 Task: Find a place to stay in Theunissen, South Africa from June 2 to June 9 for 5 guests, with a price range of ₹7000 to ₹13000, 2 bedrooms, 5 beds, 2 bathrooms, and host language in English.
Action: Mouse moved to (417, 90)
Screenshot: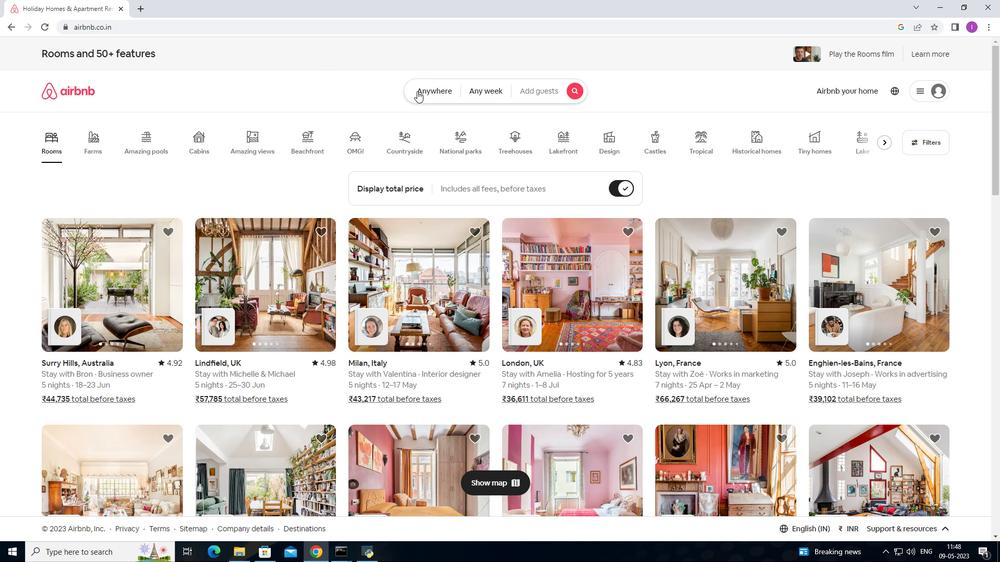 
Action: Mouse pressed left at (417, 90)
Screenshot: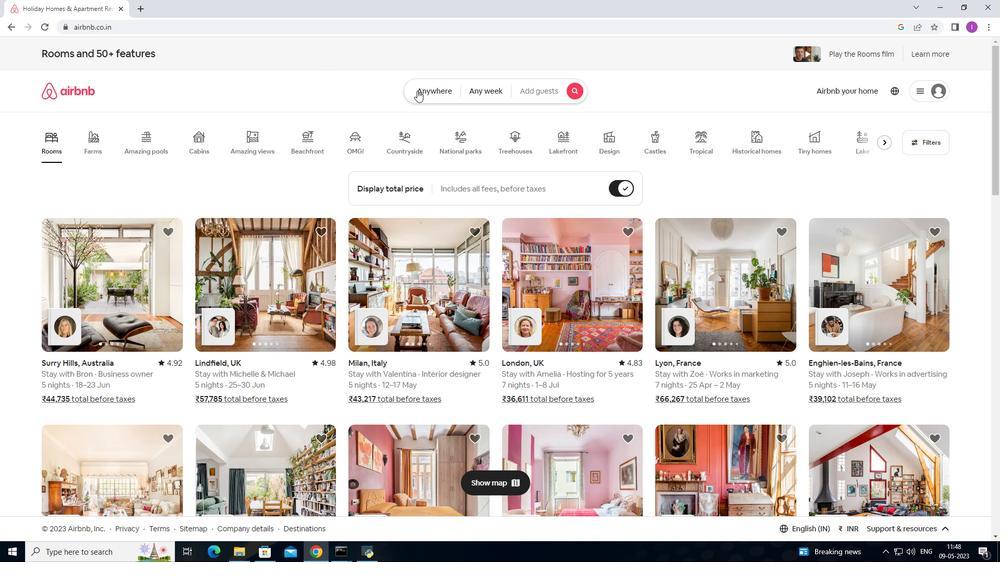 
Action: Mouse moved to (322, 133)
Screenshot: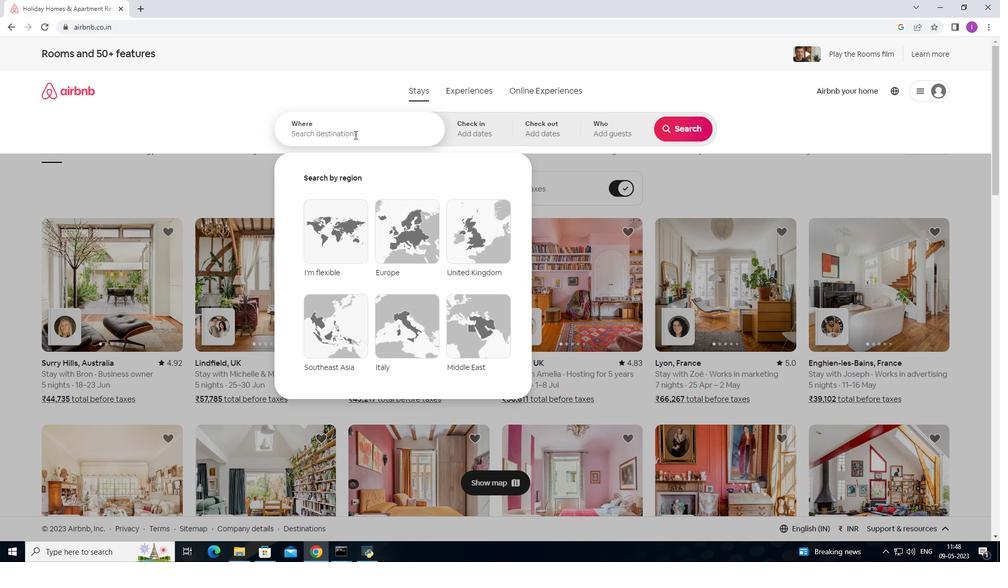 
Action: Mouse pressed left at (322, 133)
Screenshot: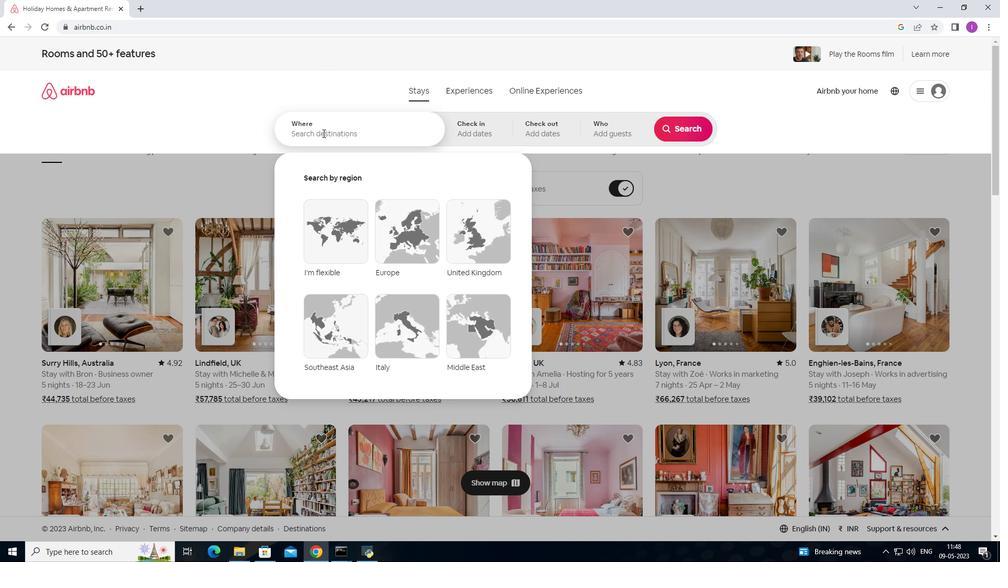 
Action: Mouse moved to (435, 130)
Screenshot: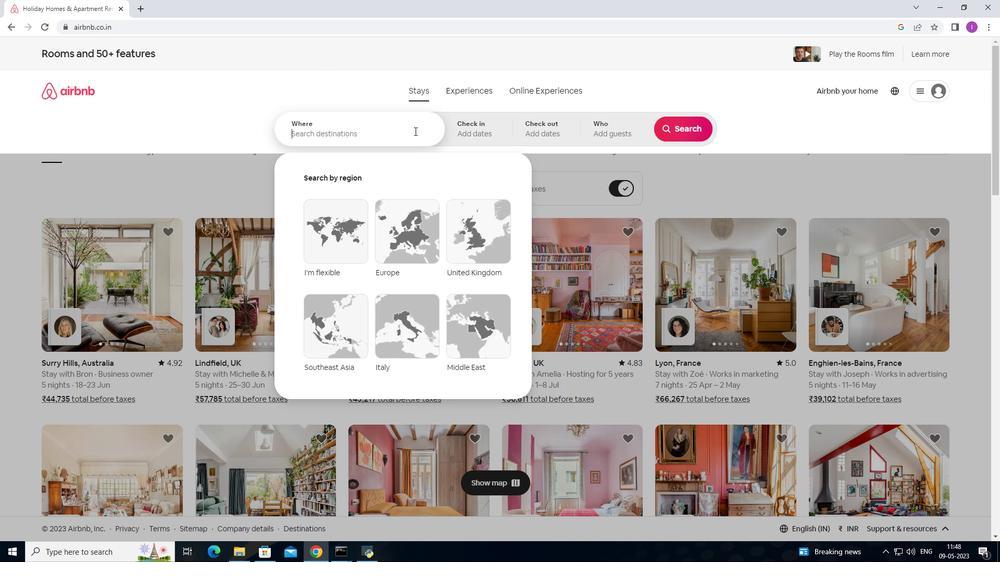 
Action: Key pressed <Key.shift><Key.shift>Theunissen,<Key.shift><Key.shift><Key.shift><Key.shift><Key.shift><Key.shift><Key.shift><Key.shift><Key.shift><Key.shift><Key.shift>D<Key.backspace><Key.shift>South<Key.space><Key.shift>Africa
Screenshot: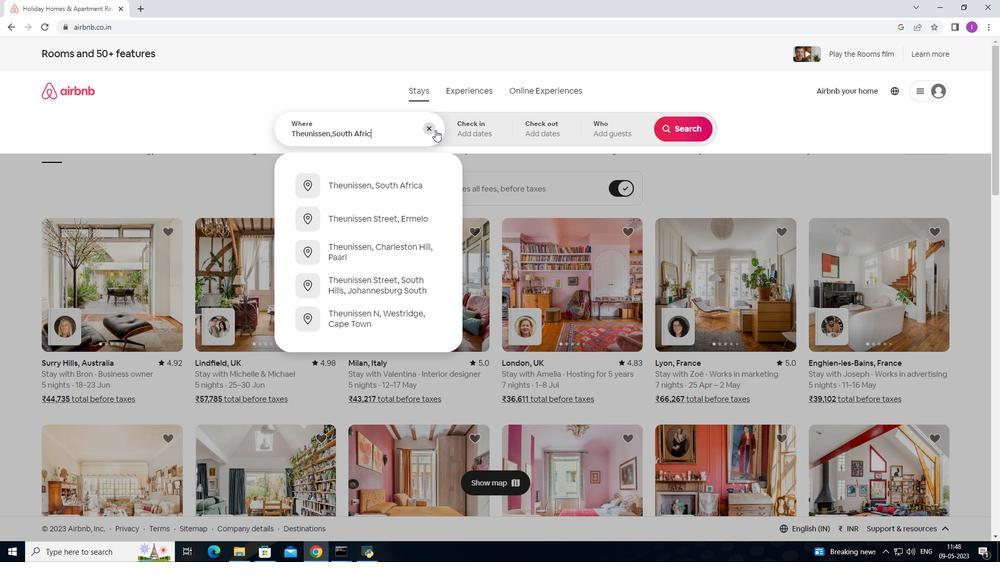 
Action: Mouse moved to (369, 191)
Screenshot: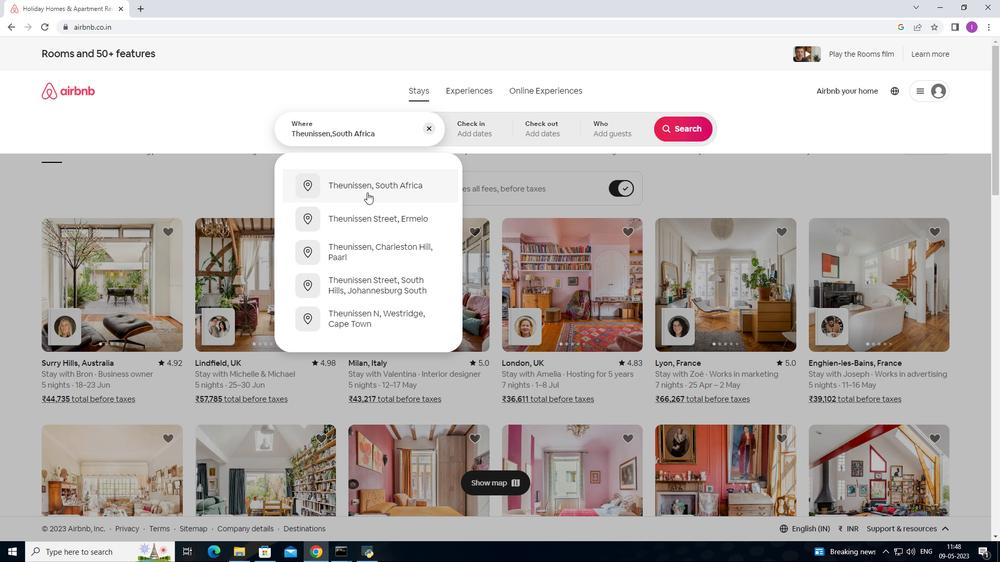 
Action: Mouse pressed left at (369, 191)
Screenshot: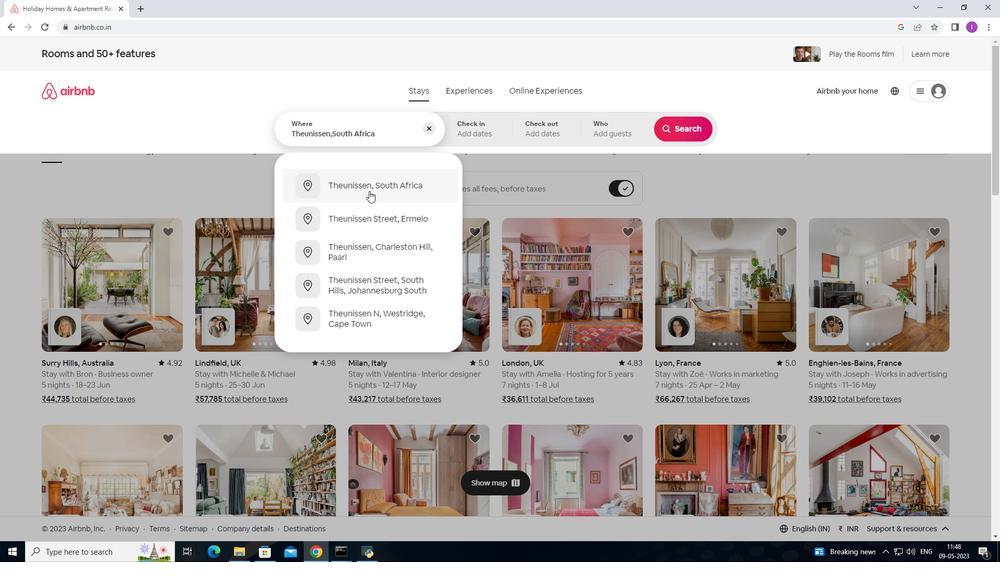
Action: Mouse moved to (687, 211)
Screenshot: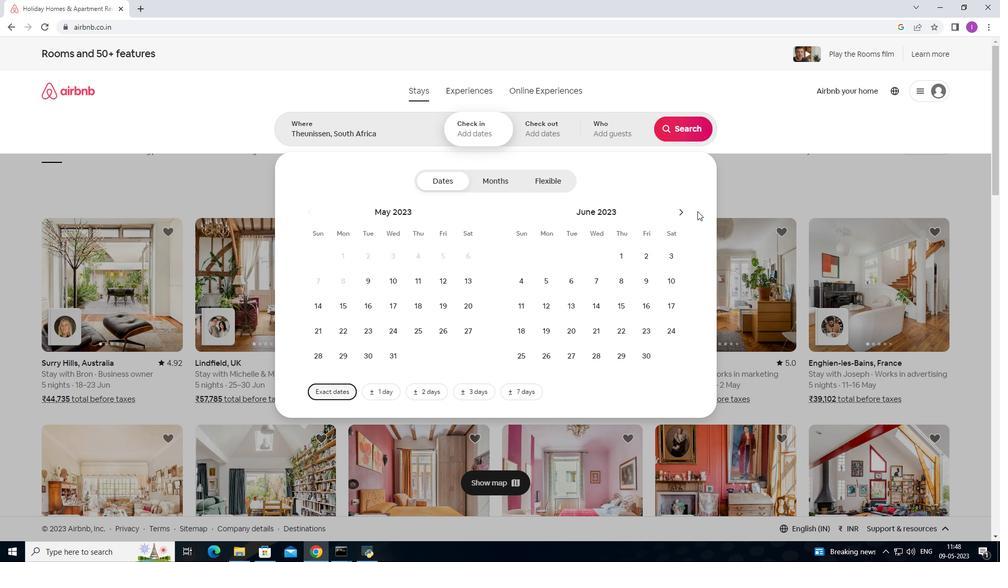 
Action: Mouse pressed left at (687, 211)
Screenshot: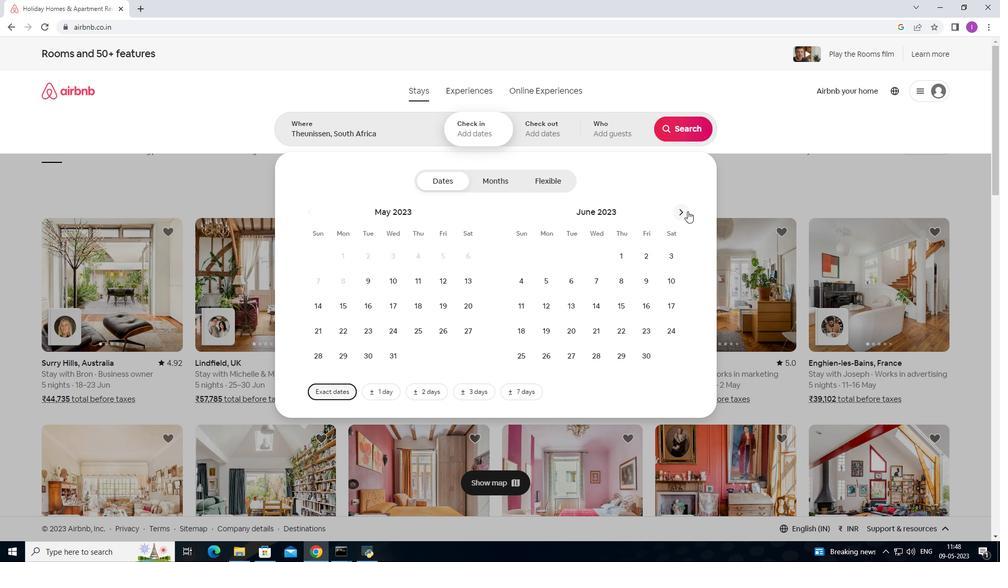 
Action: Mouse moved to (441, 255)
Screenshot: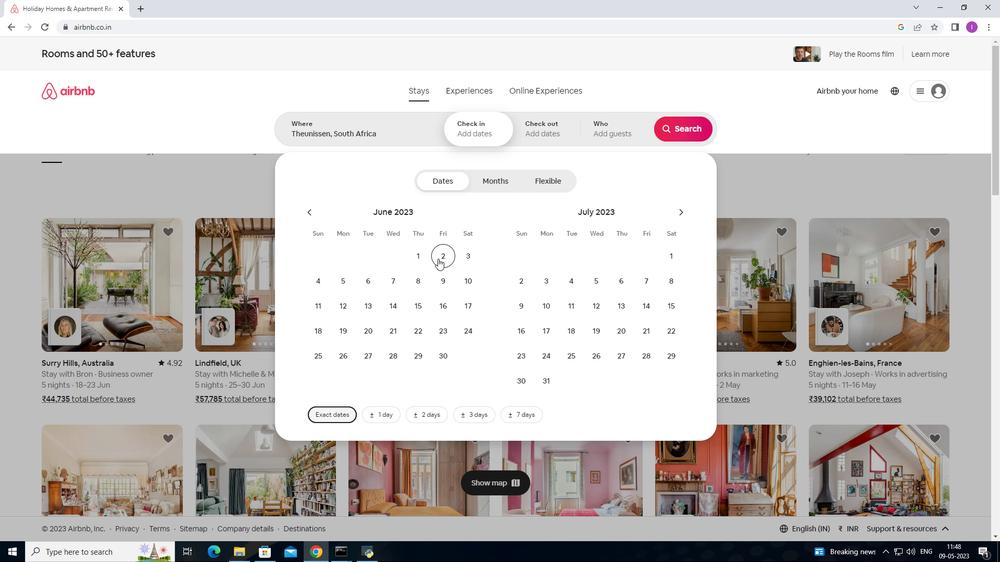 
Action: Mouse pressed left at (441, 255)
Screenshot: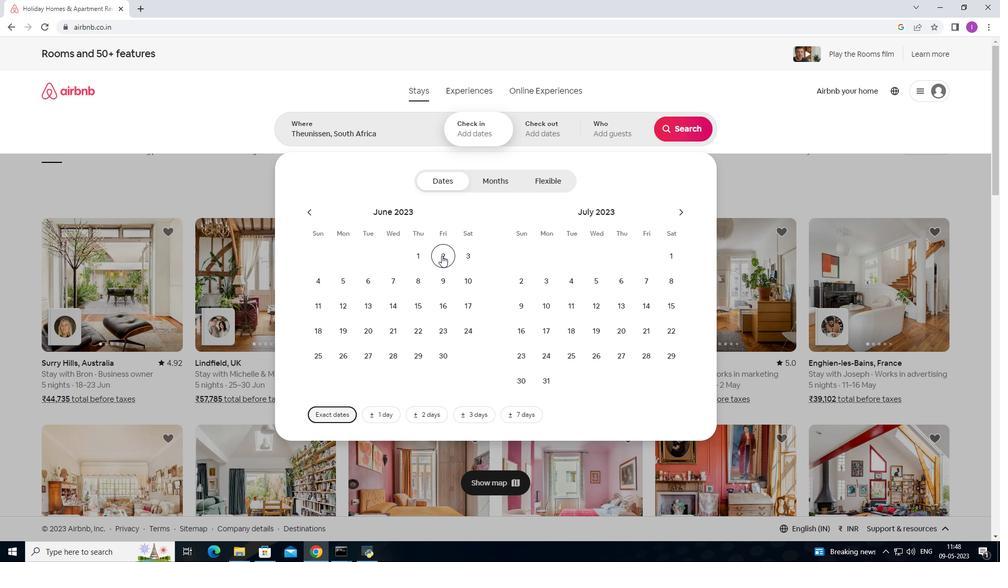 
Action: Mouse moved to (437, 276)
Screenshot: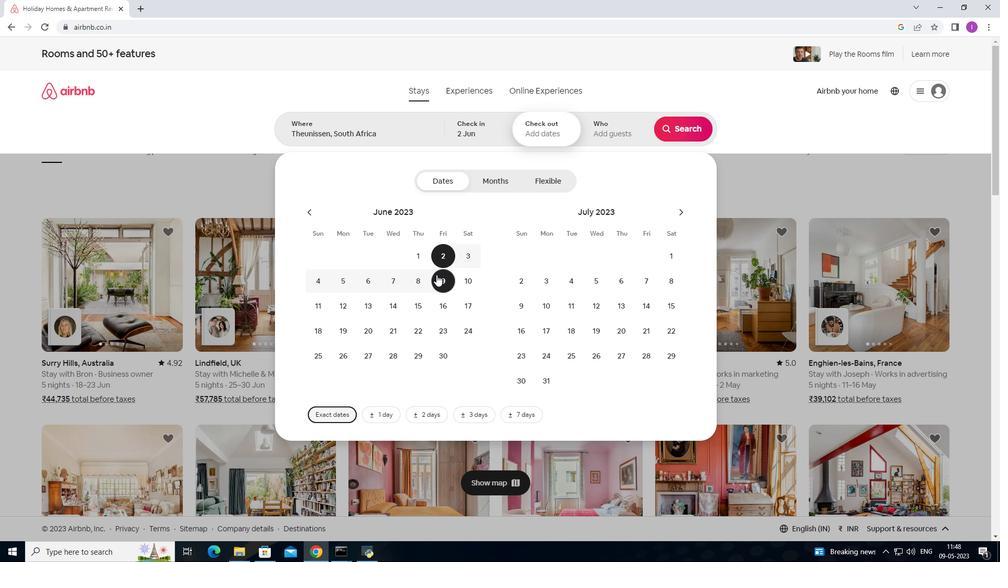 
Action: Mouse pressed left at (437, 276)
Screenshot: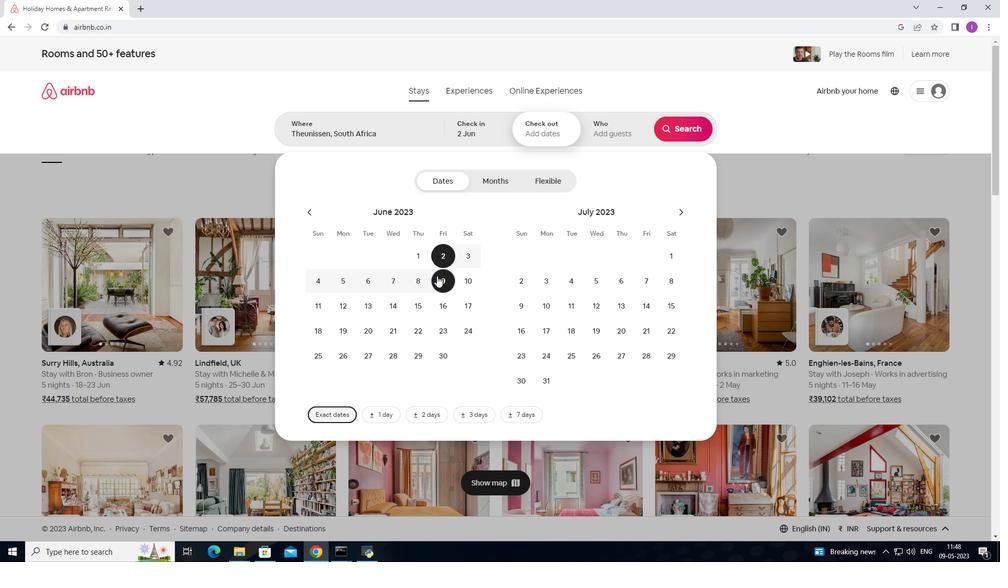 
Action: Mouse moved to (626, 122)
Screenshot: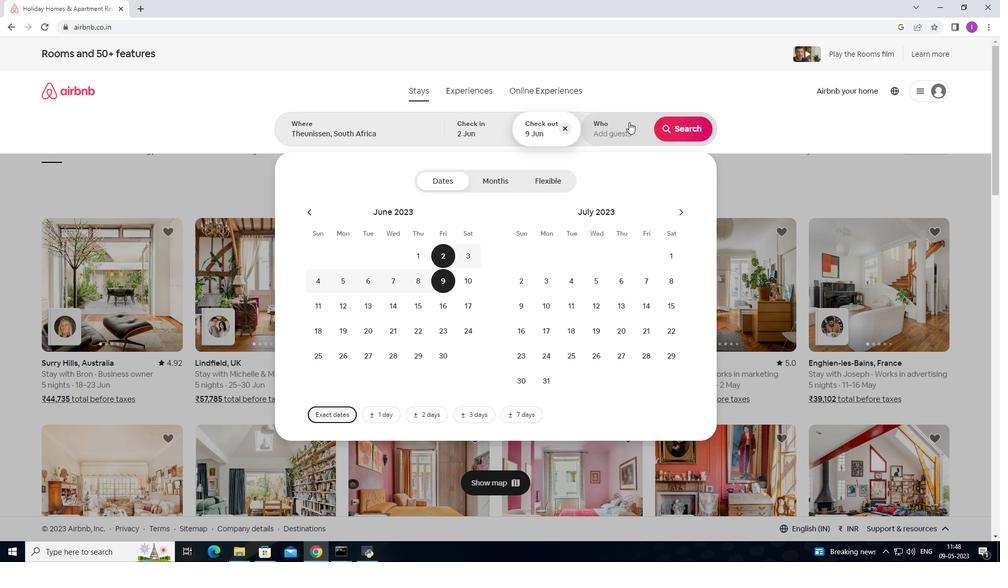 
Action: Mouse pressed left at (626, 122)
Screenshot: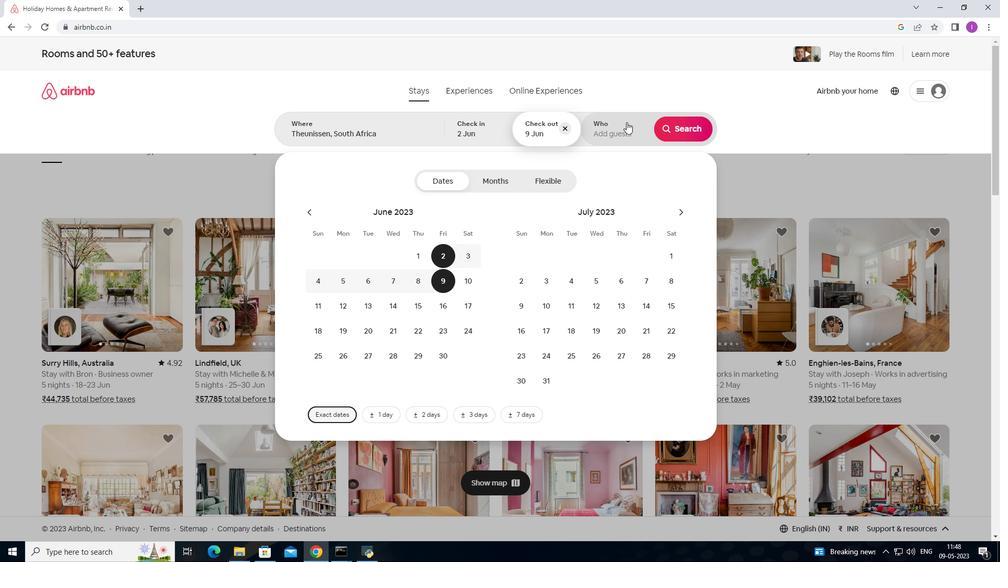 
Action: Mouse moved to (682, 187)
Screenshot: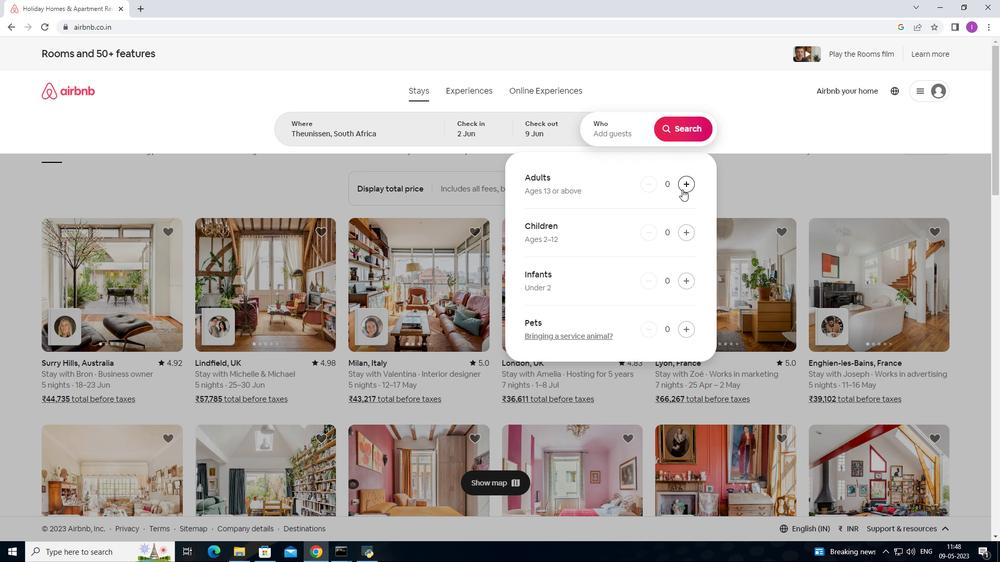 
Action: Mouse pressed left at (682, 187)
Screenshot: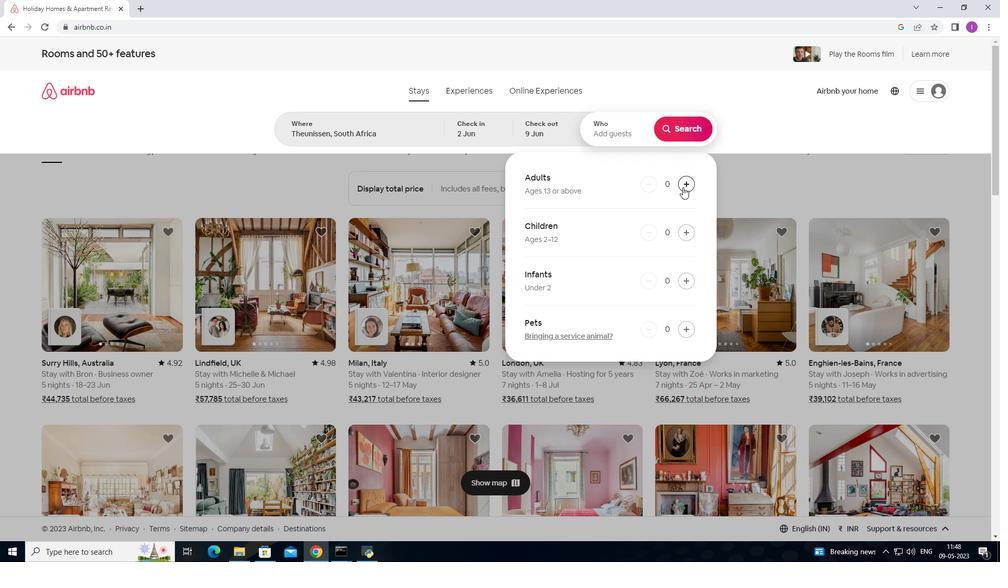
Action: Mouse pressed left at (682, 187)
Screenshot: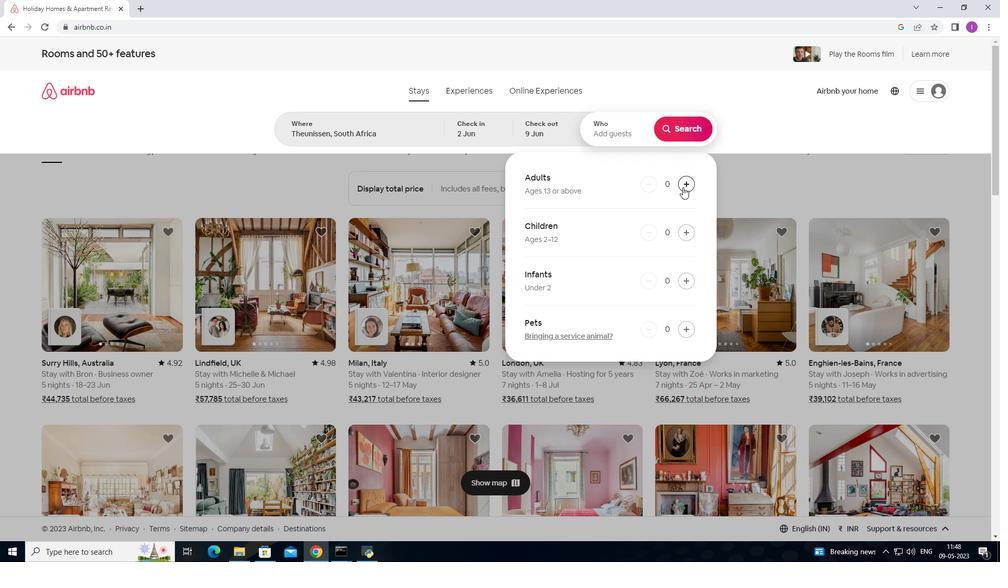 
Action: Mouse pressed left at (682, 187)
Screenshot: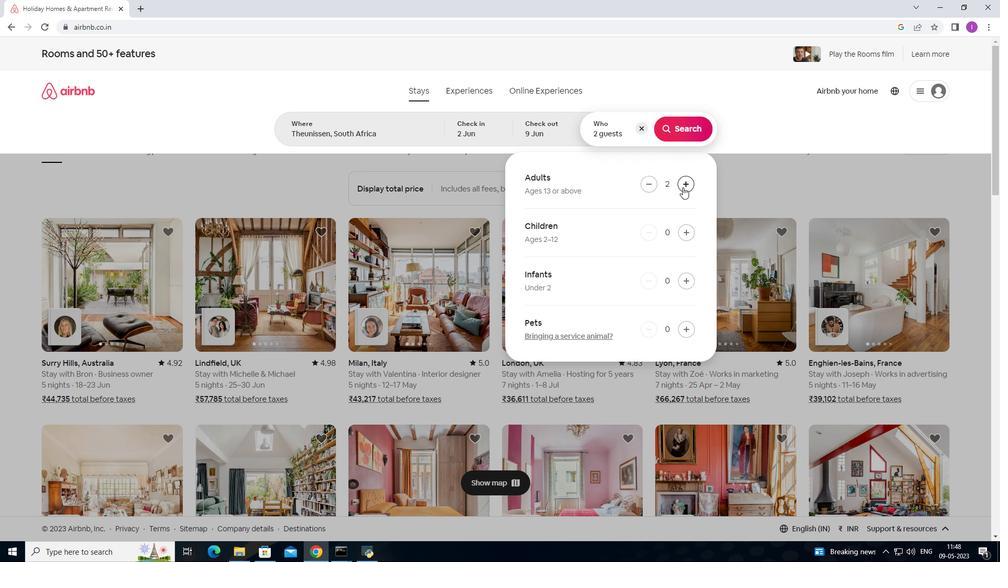 
Action: Mouse pressed left at (682, 187)
Screenshot: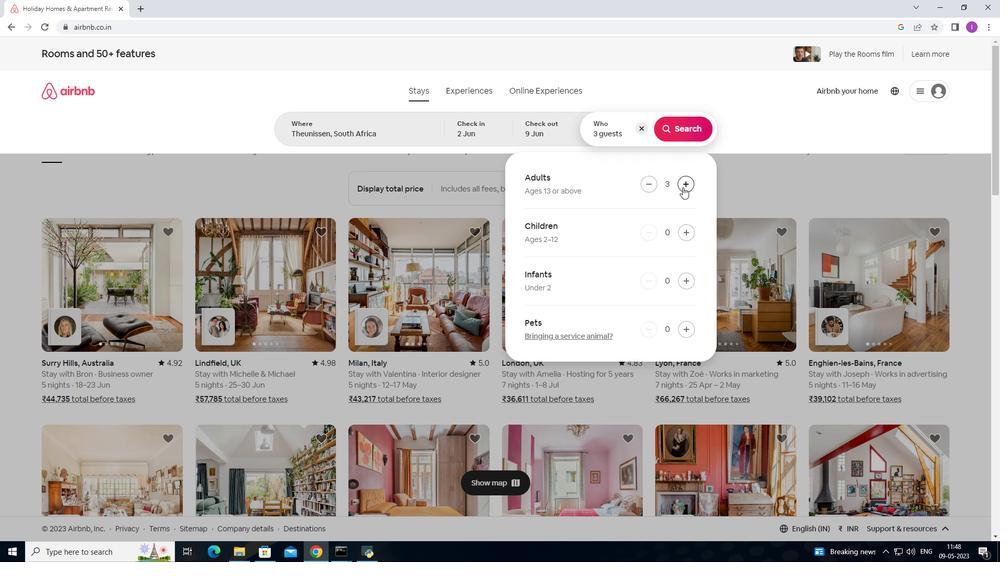 
Action: Mouse pressed left at (682, 187)
Screenshot: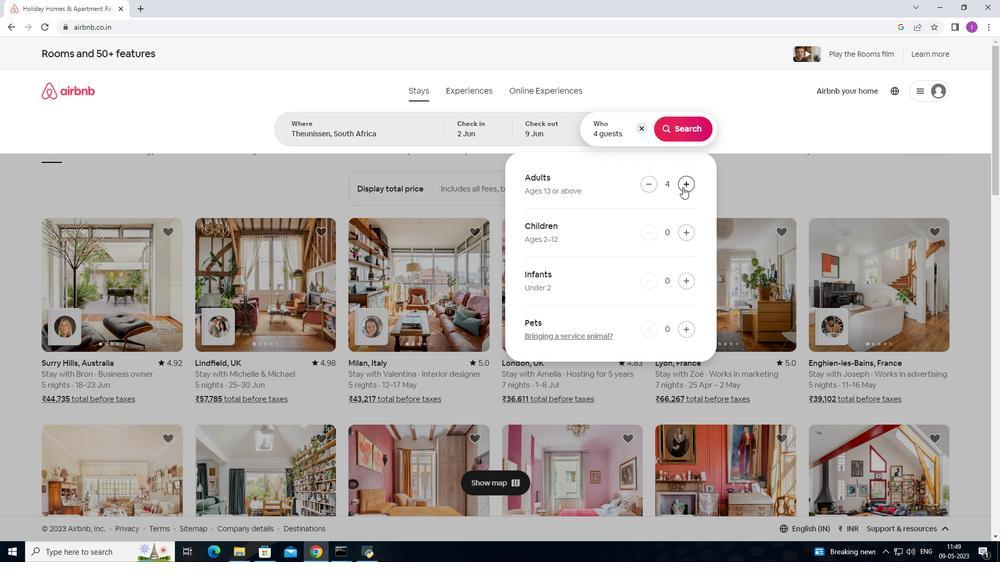 
Action: Mouse moved to (682, 137)
Screenshot: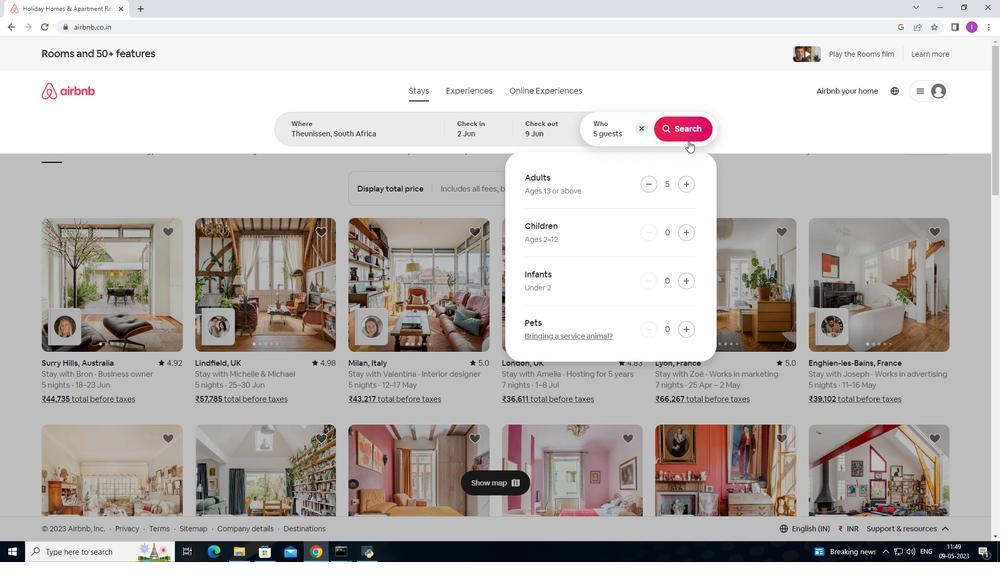 
Action: Mouse pressed left at (682, 137)
Screenshot: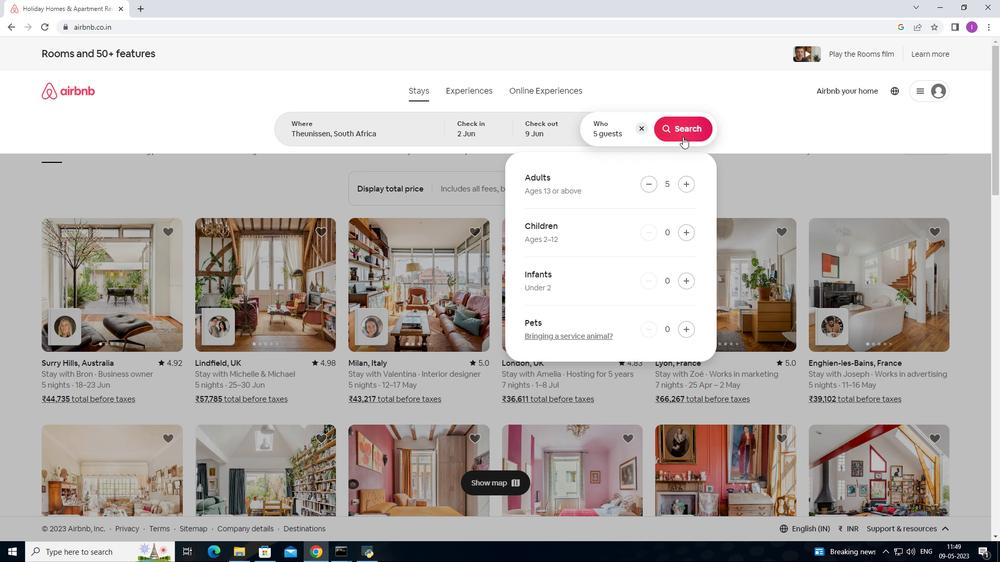 
Action: Mouse moved to (941, 97)
Screenshot: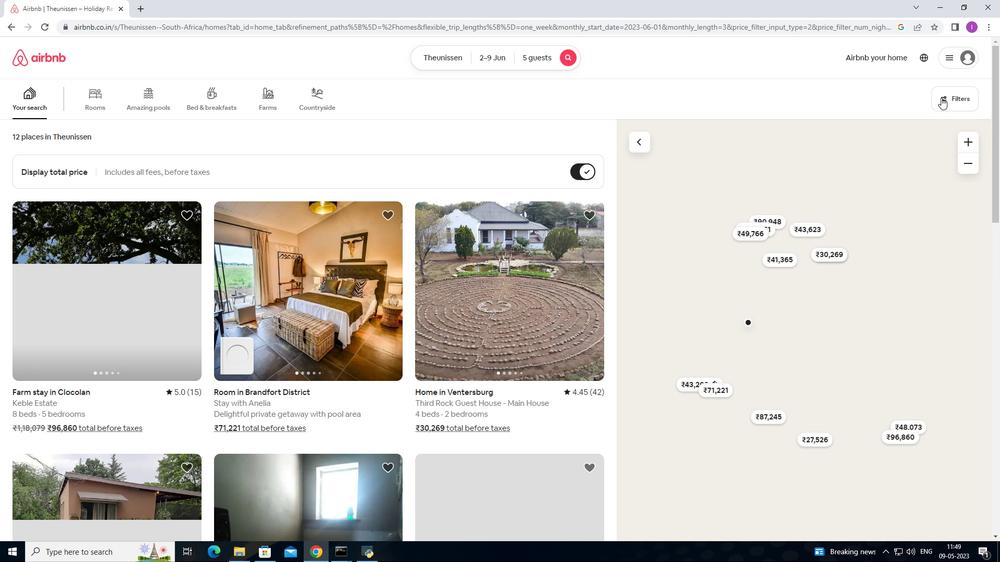 
Action: Mouse pressed left at (941, 97)
Screenshot: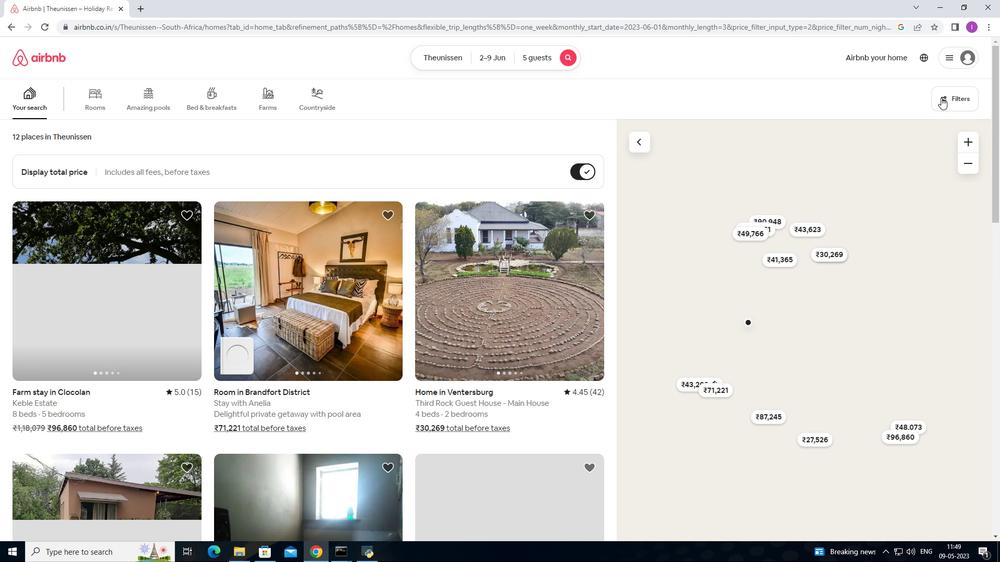 
Action: Mouse moved to (382, 355)
Screenshot: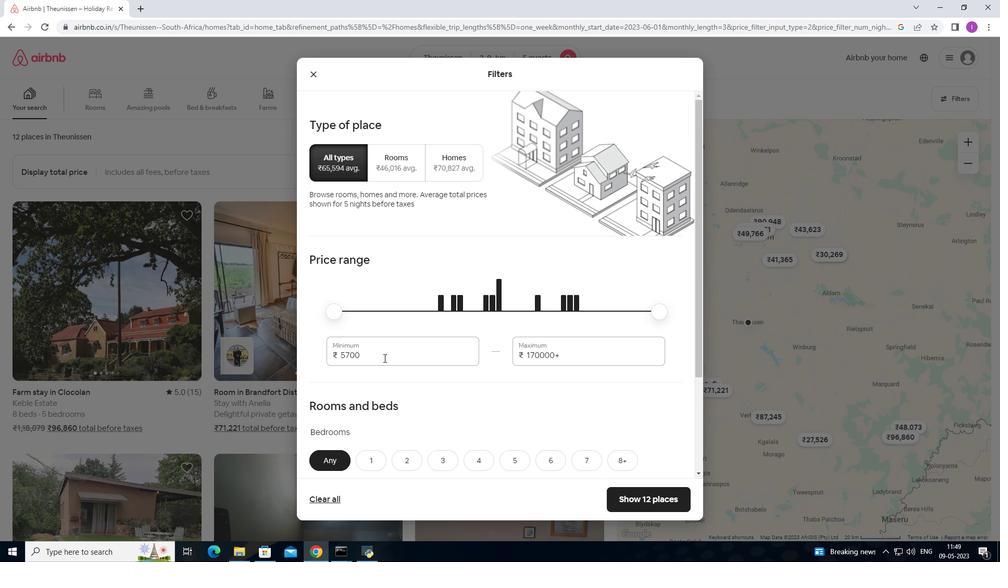 
Action: Mouse pressed left at (382, 355)
Screenshot: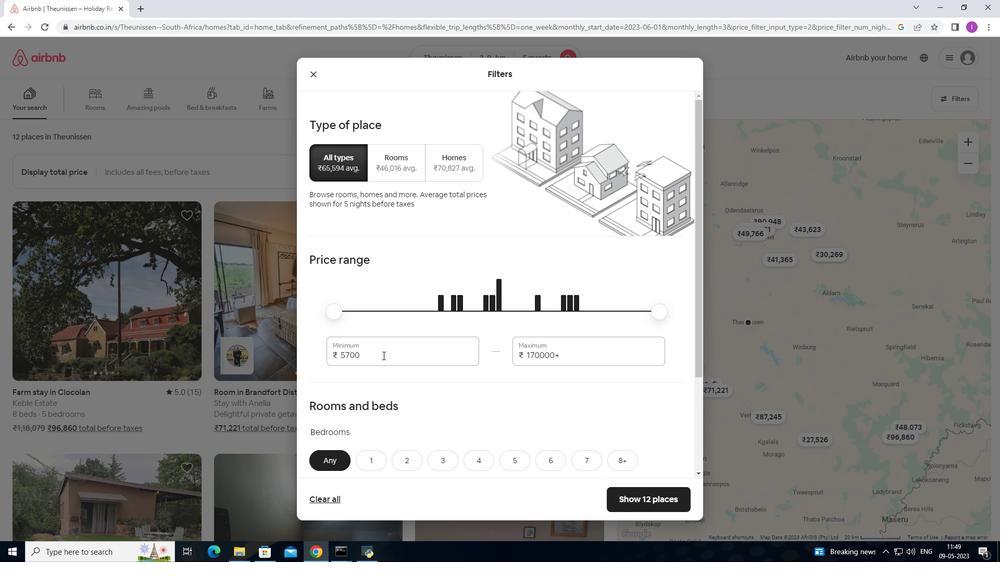 
Action: Mouse moved to (336, 351)
Screenshot: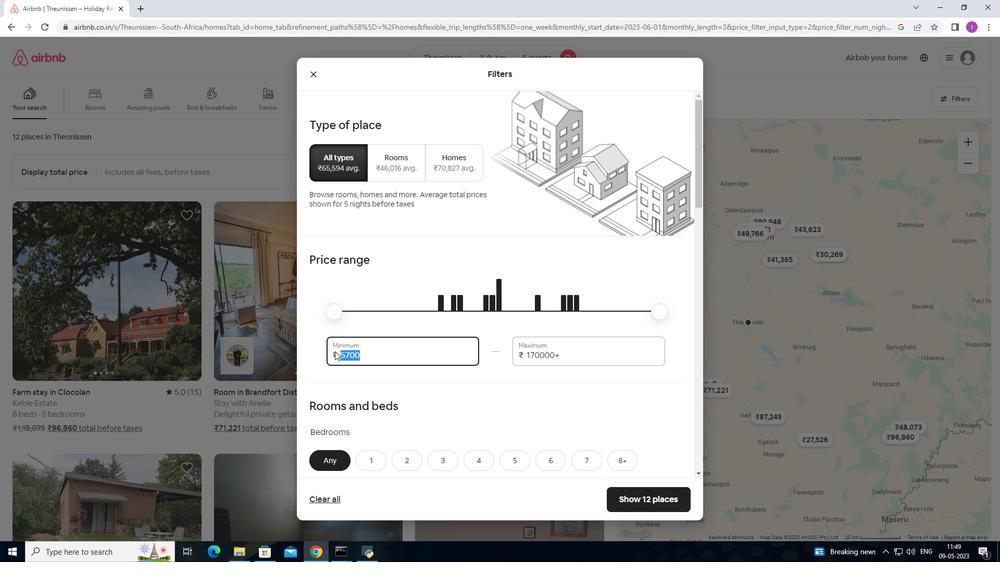 
Action: Key pressed 7
Screenshot: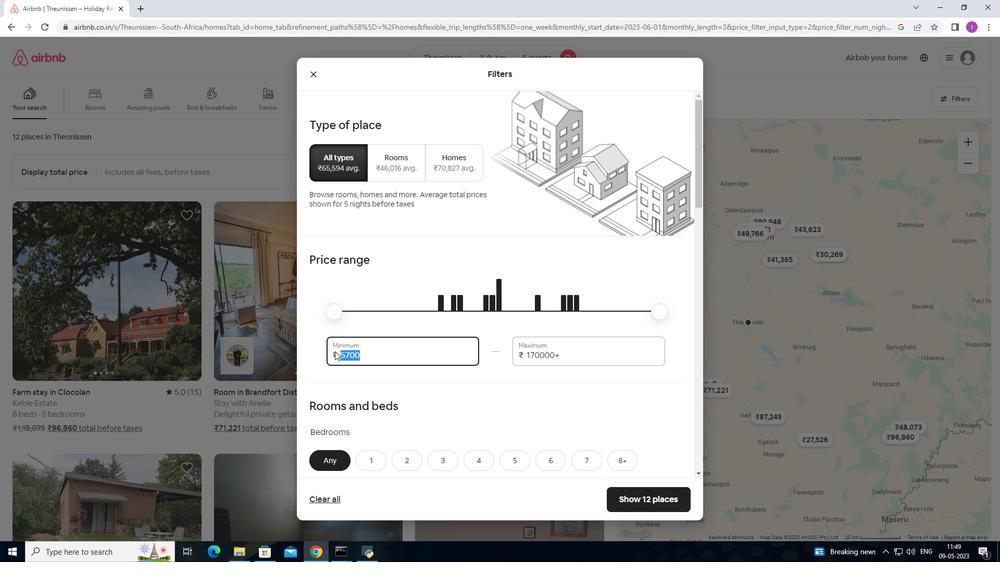 
Action: Mouse moved to (337, 351)
Screenshot: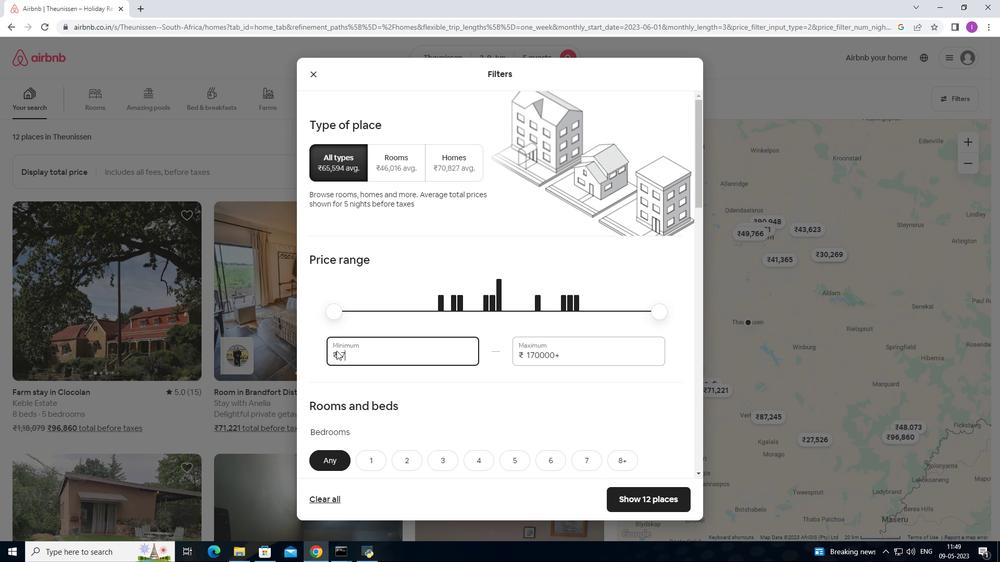 
Action: Key pressed 00
Screenshot: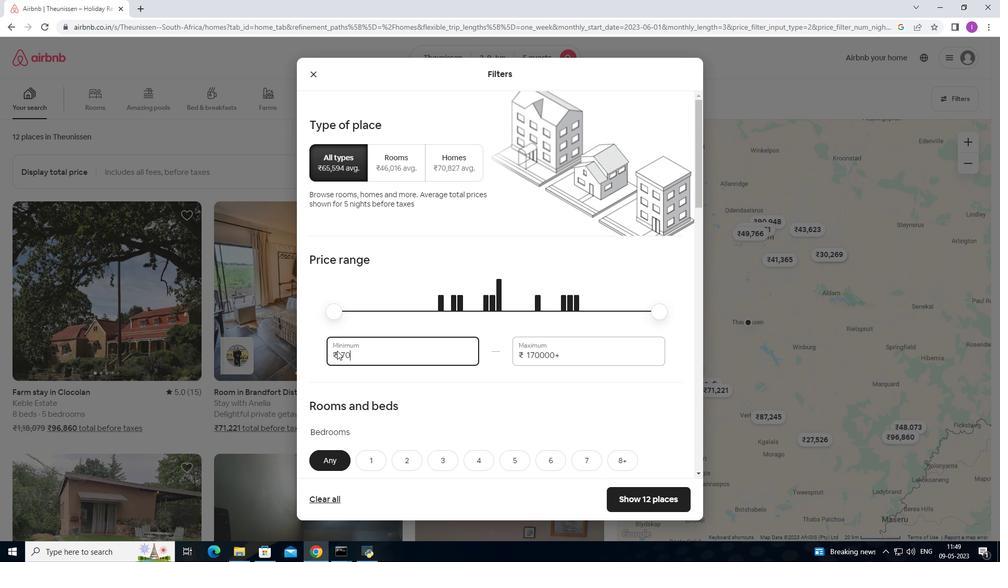 
Action: Mouse moved to (339, 349)
Screenshot: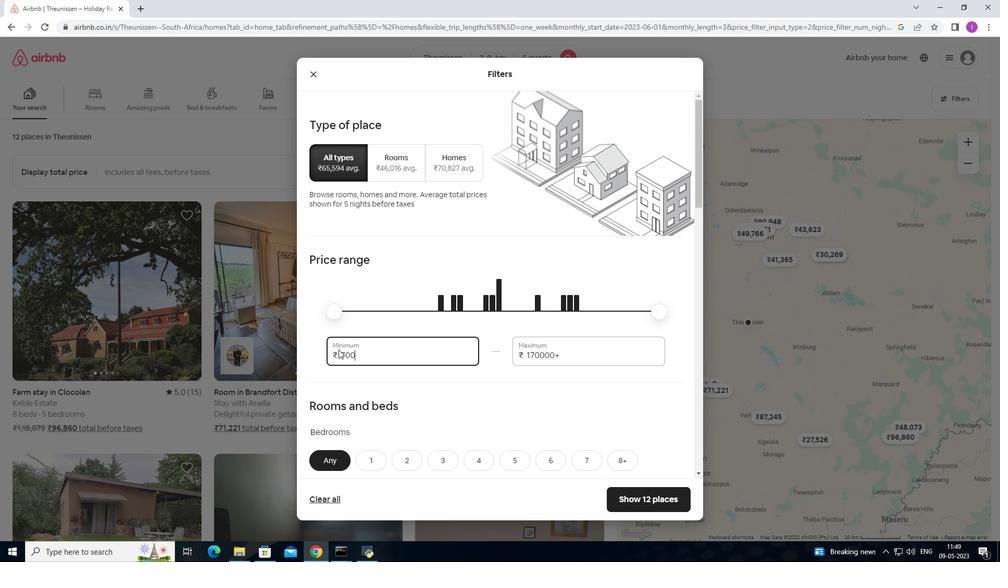 
Action: Key pressed 0
Screenshot: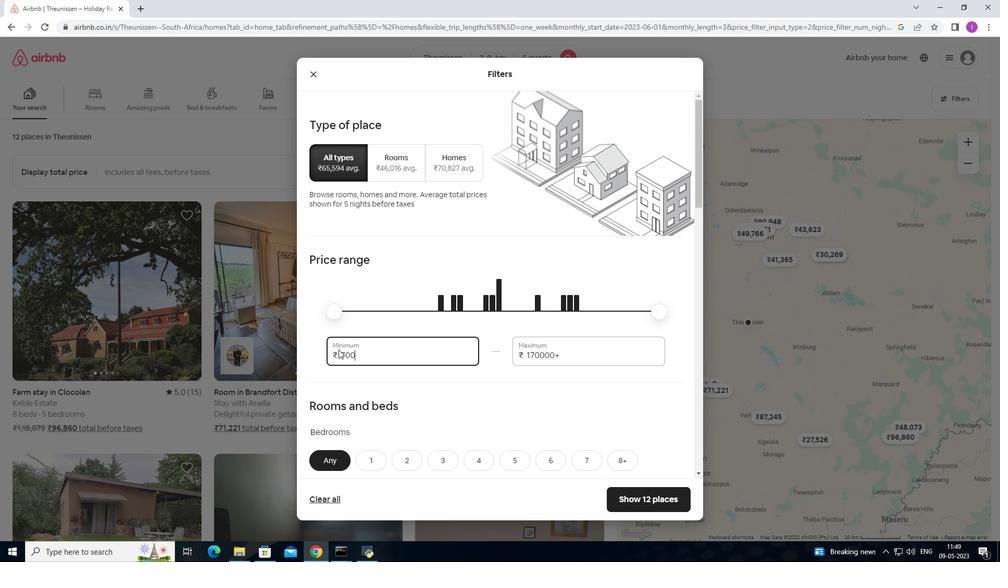 
Action: Mouse moved to (567, 356)
Screenshot: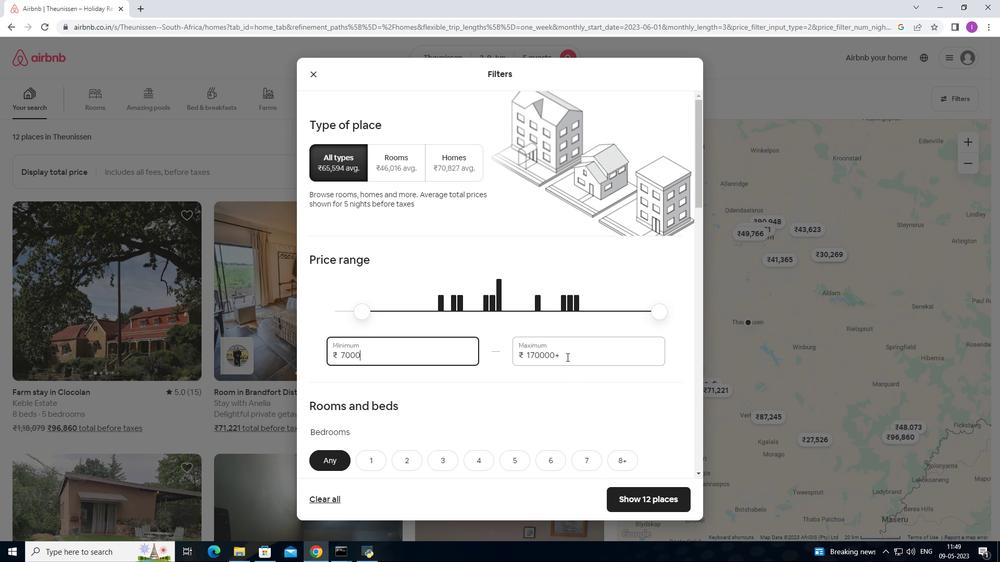 
Action: Mouse pressed left at (567, 356)
Screenshot: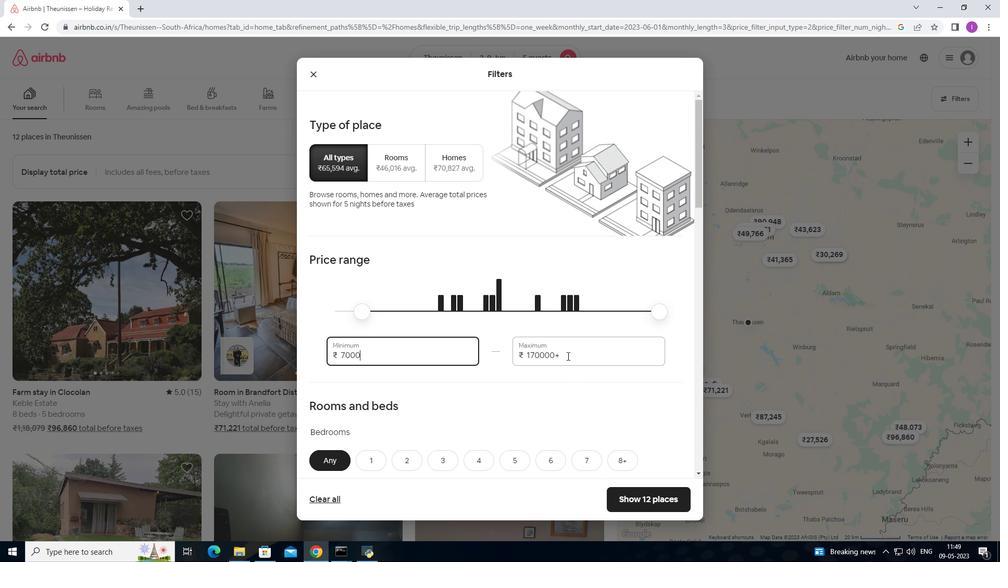 
Action: Mouse moved to (526, 353)
Screenshot: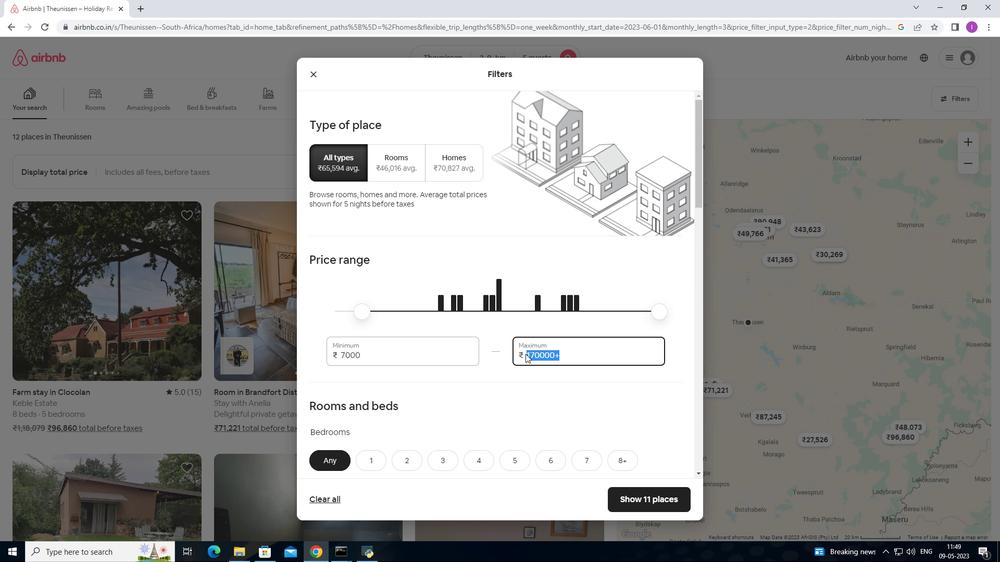 
Action: Key pressed 13000
Screenshot: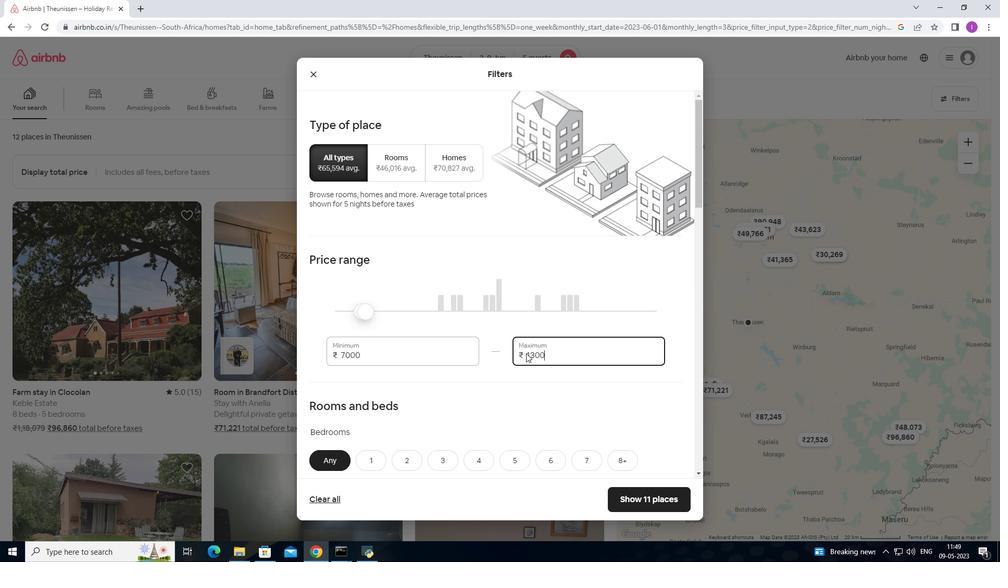 
Action: Mouse moved to (500, 390)
Screenshot: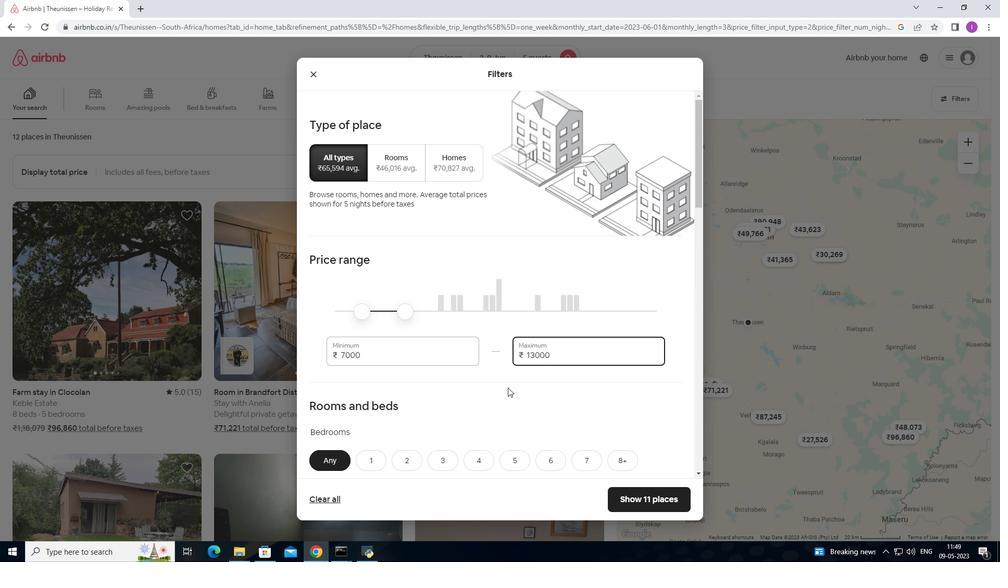 
Action: Mouse scrolled (500, 389) with delta (0, 0)
Screenshot: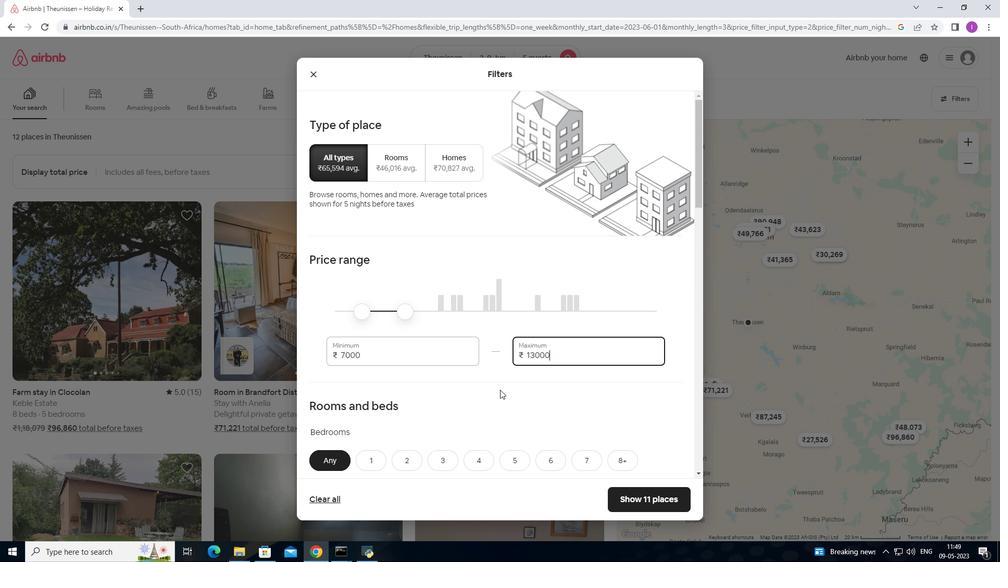 
Action: Mouse scrolled (500, 389) with delta (0, 0)
Screenshot: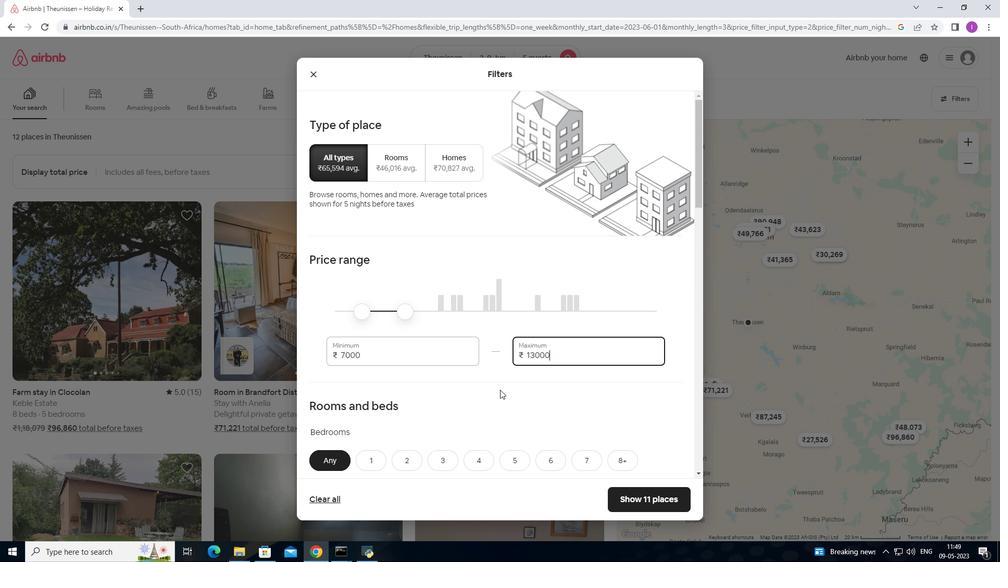 
Action: Mouse moved to (500, 389)
Screenshot: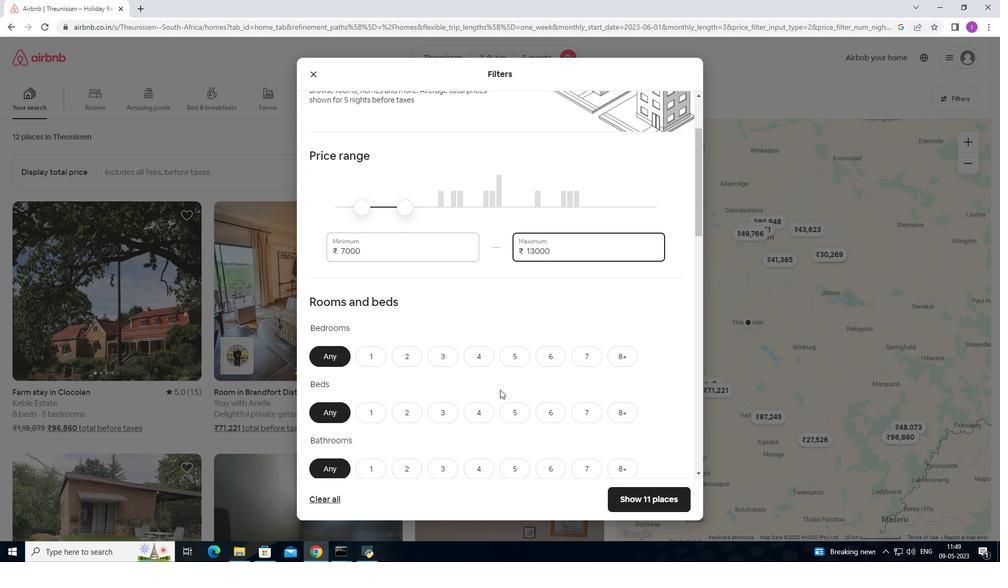 
Action: Mouse scrolled (500, 389) with delta (0, 0)
Screenshot: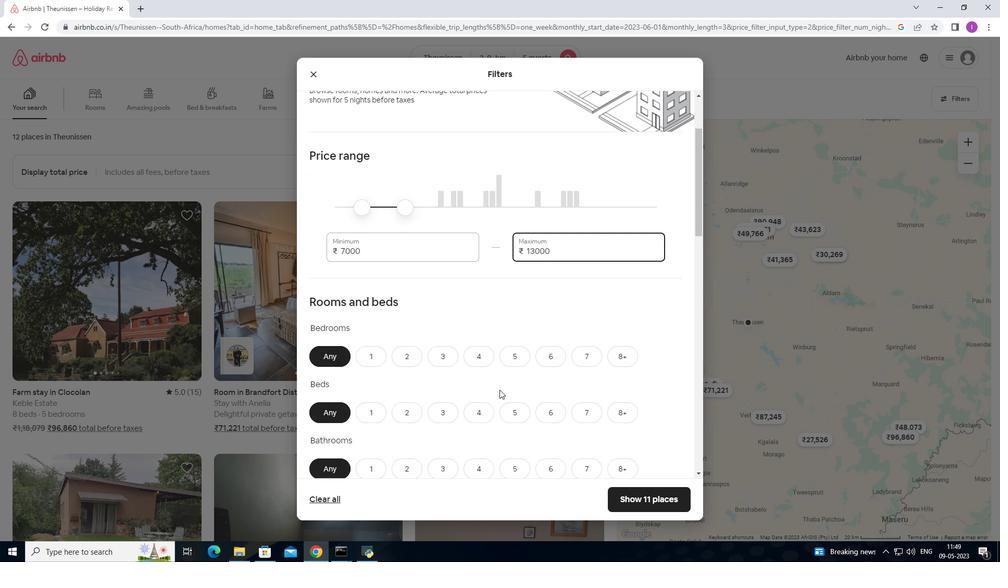 
Action: Mouse scrolled (500, 389) with delta (0, 0)
Screenshot: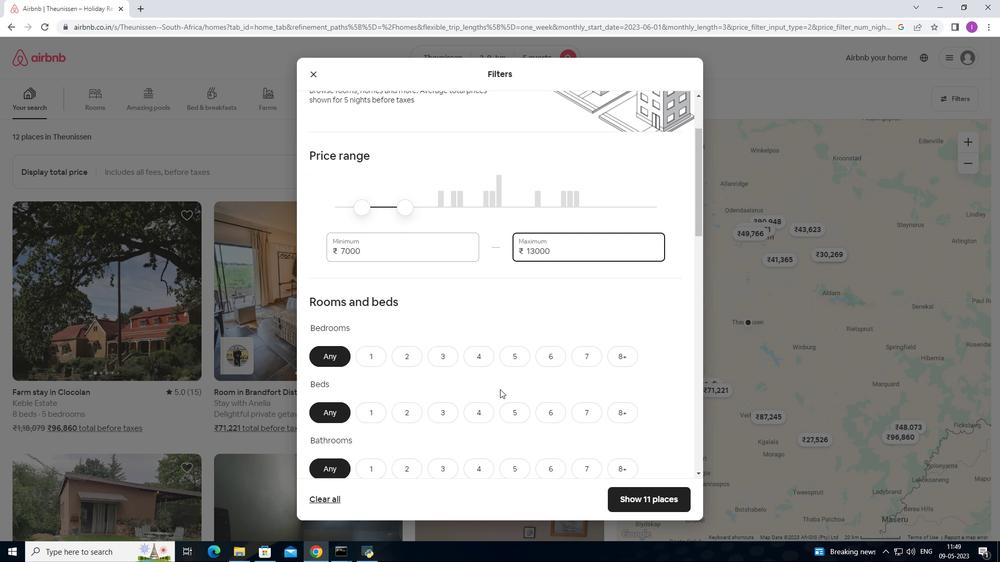 
Action: Mouse scrolled (500, 389) with delta (0, 0)
Screenshot: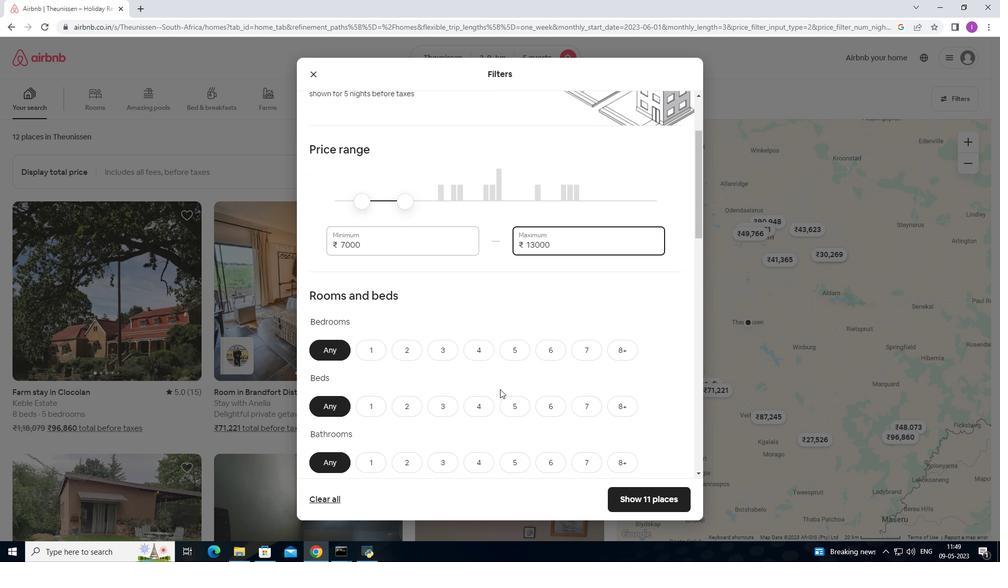 
Action: Mouse moved to (502, 387)
Screenshot: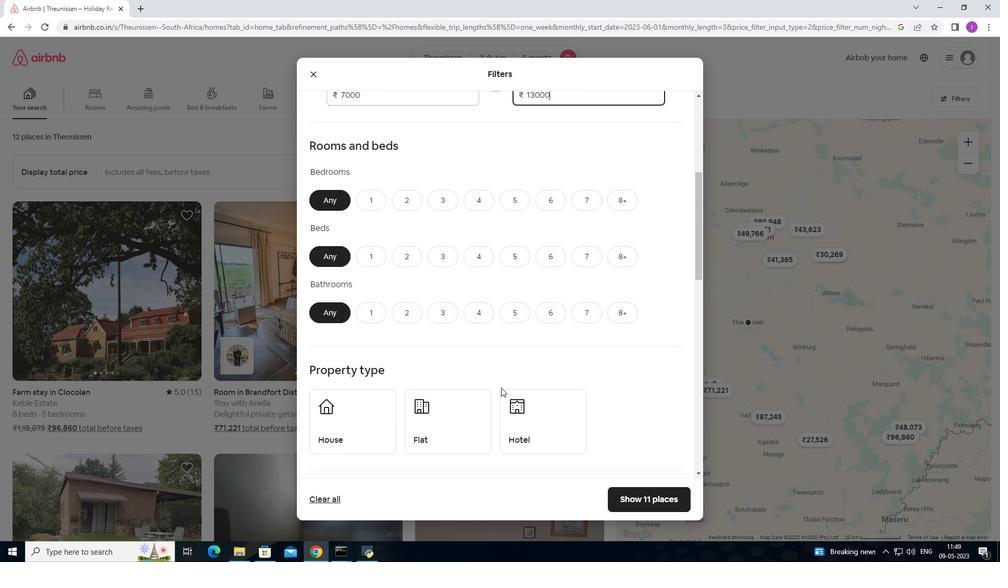 
Action: Mouse scrolled (502, 386) with delta (0, 0)
Screenshot: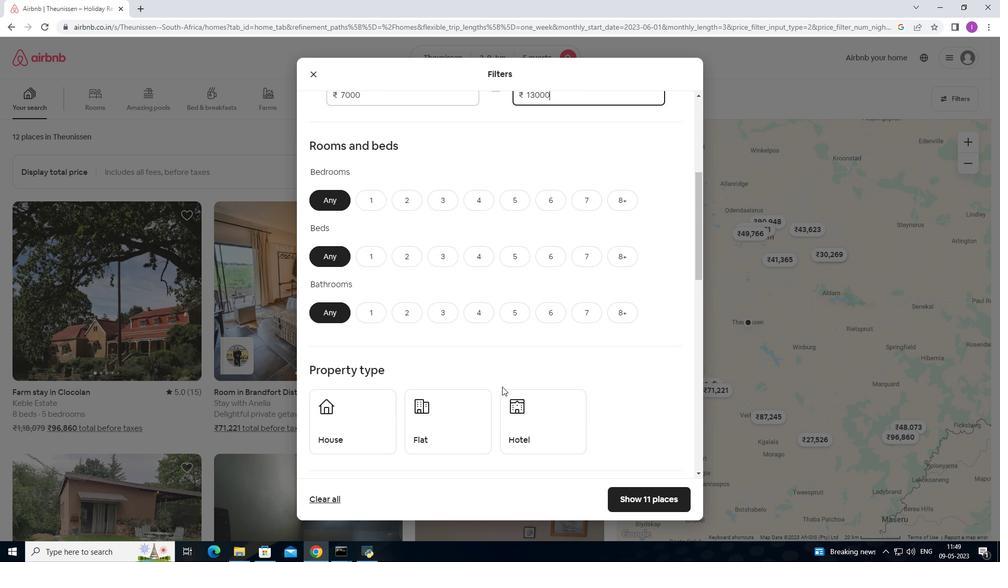 
Action: Mouse scrolled (502, 386) with delta (0, 0)
Screenshot: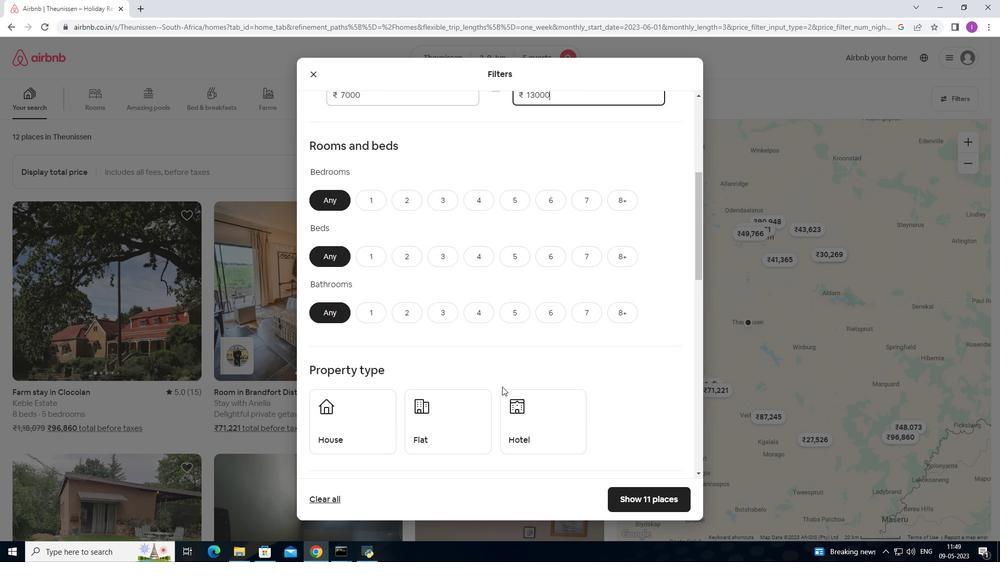 
Action: Mouse moved to (538, 318)
Screenshot: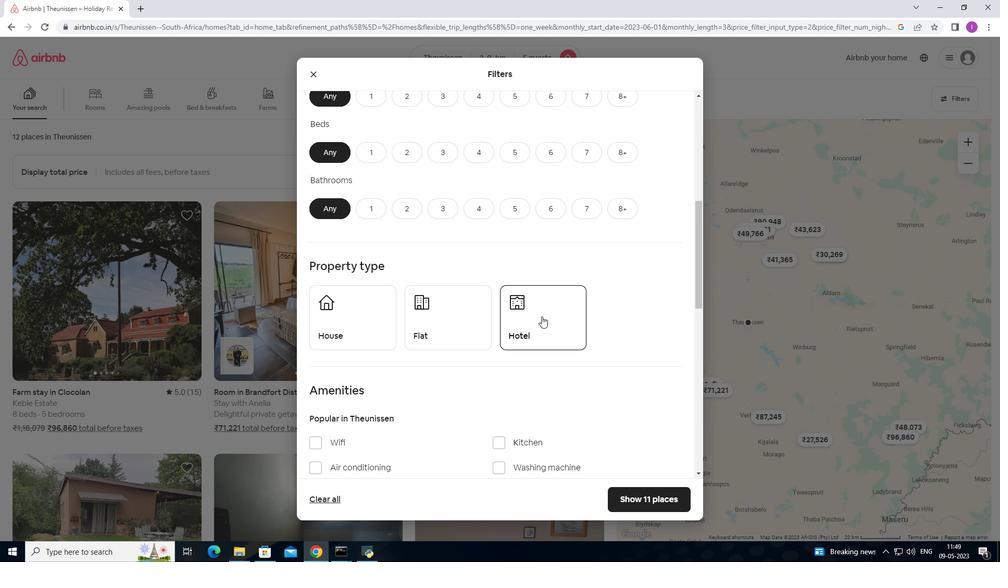 
Action: Mouse scrolled (538, 318) with delta (0, 0)
Screenshot: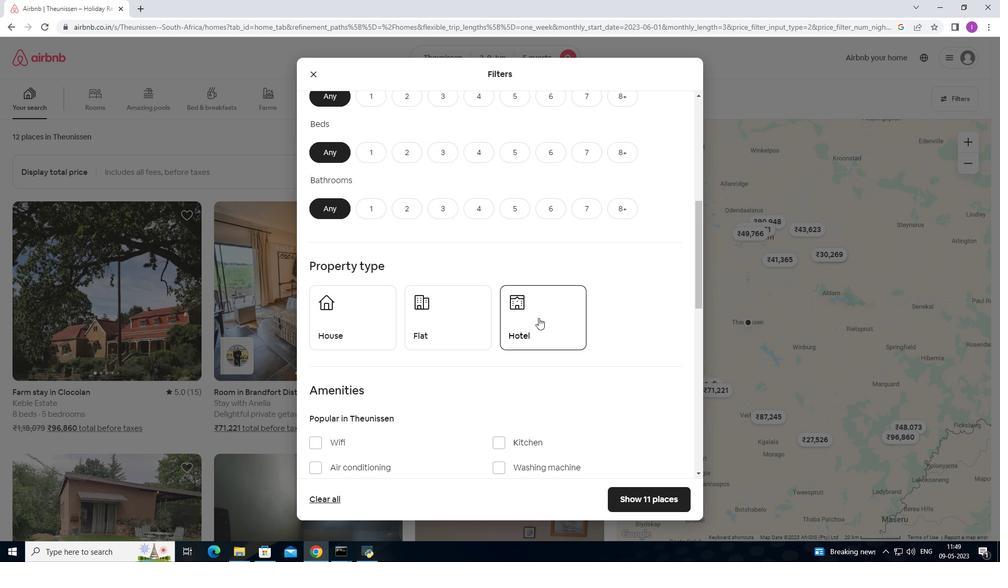 
Action: Mouse moved to (403, 144)
Screenshot: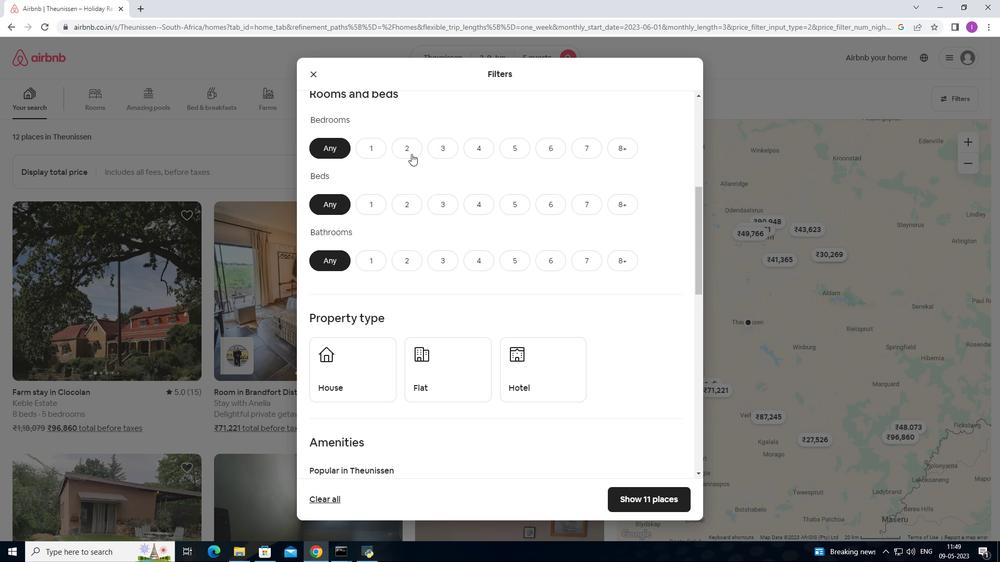 
Action: Mouse pressed left at (403, 144)
Screenshot: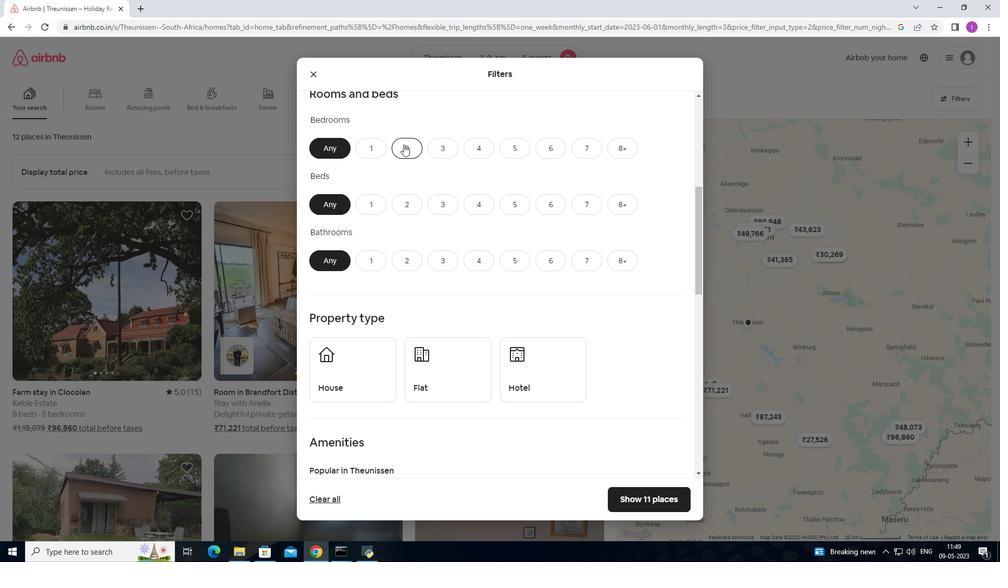 
Action: Mouse moved to (508, 211)
Screenshot: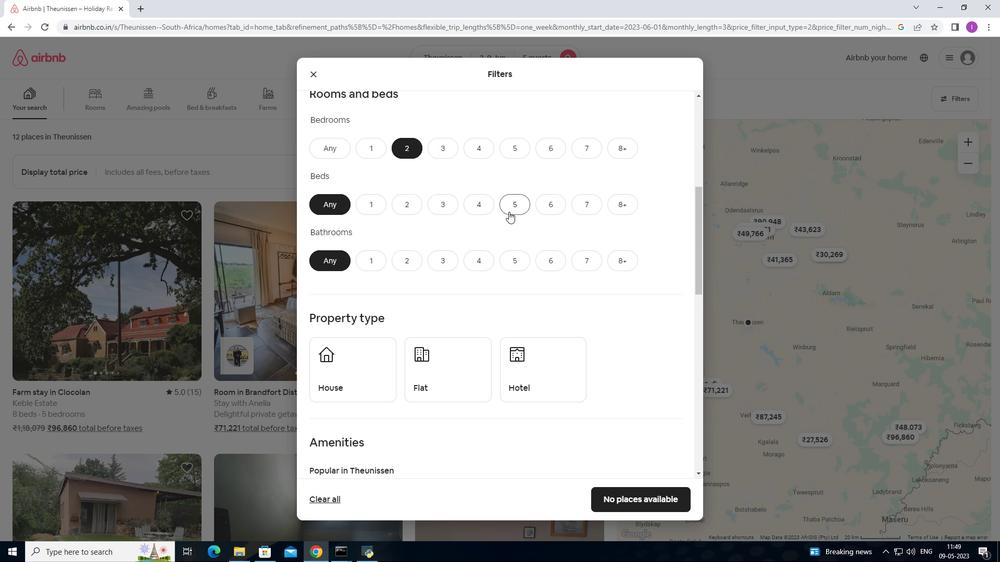 
Action: Mouse pressed left at (508, 211)
Screenshot: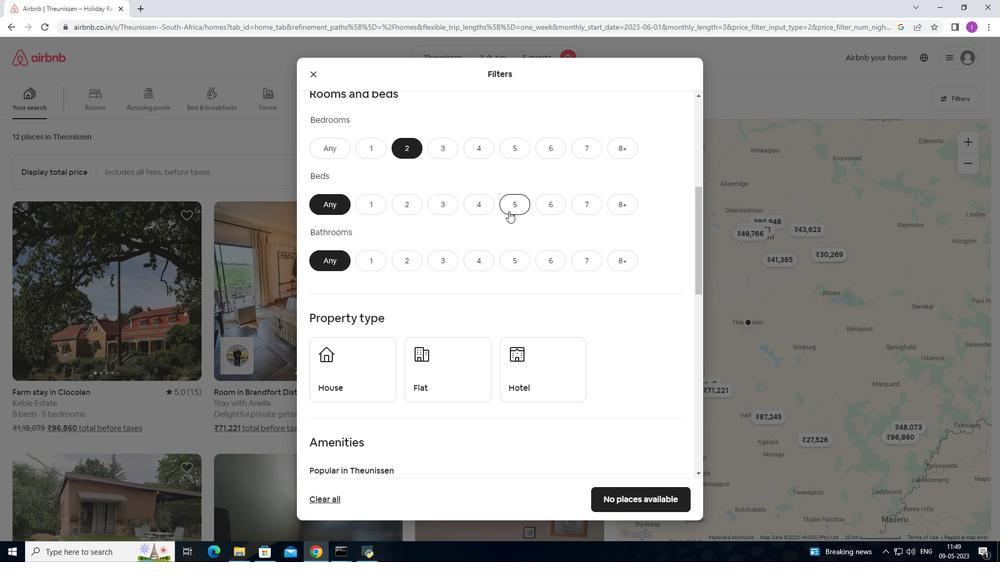
Action: Mouse moved to (416, 262)
Screenshot: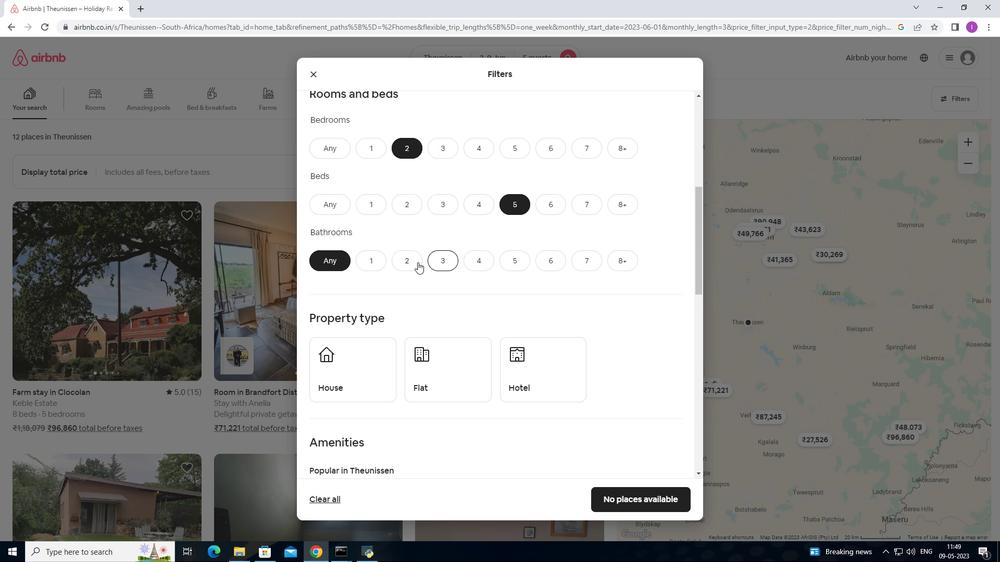 
Action: Mouse pressed left at (416, 262)
Screenshot: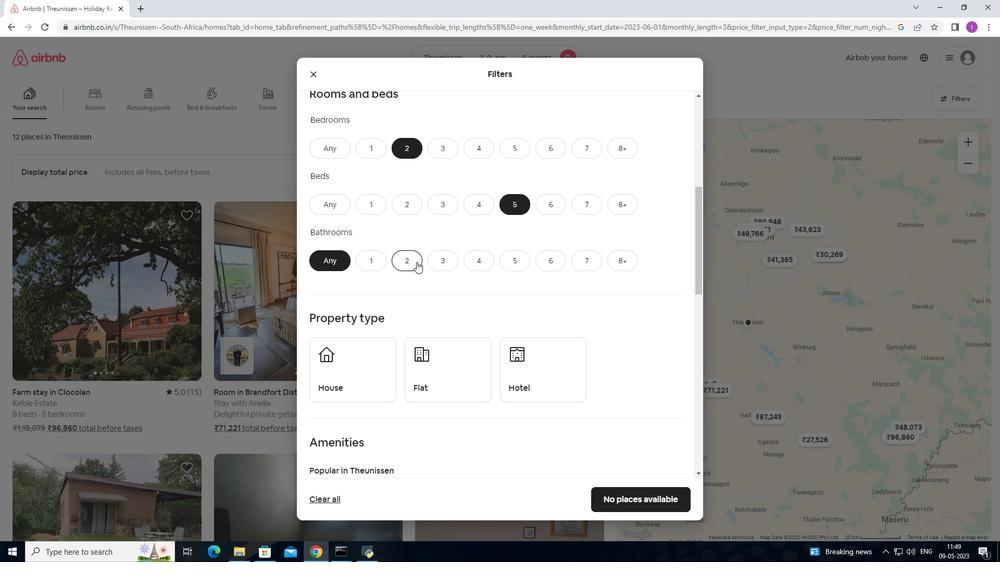 
Action: Mouse moved to (535, 243)
Screenshot: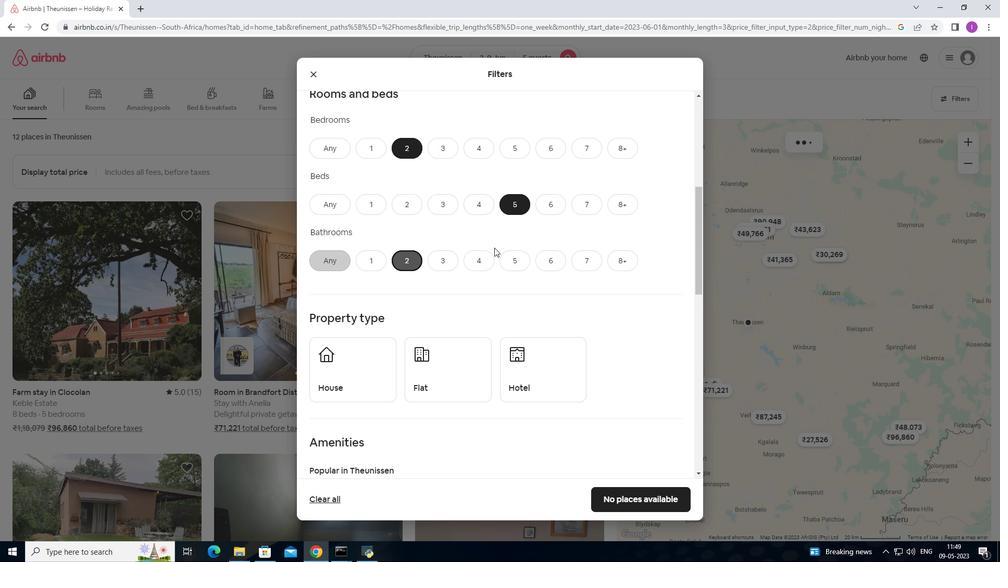 
Action: Mouse scrolled (535, 243) with delta (0, 0)
Screenshot: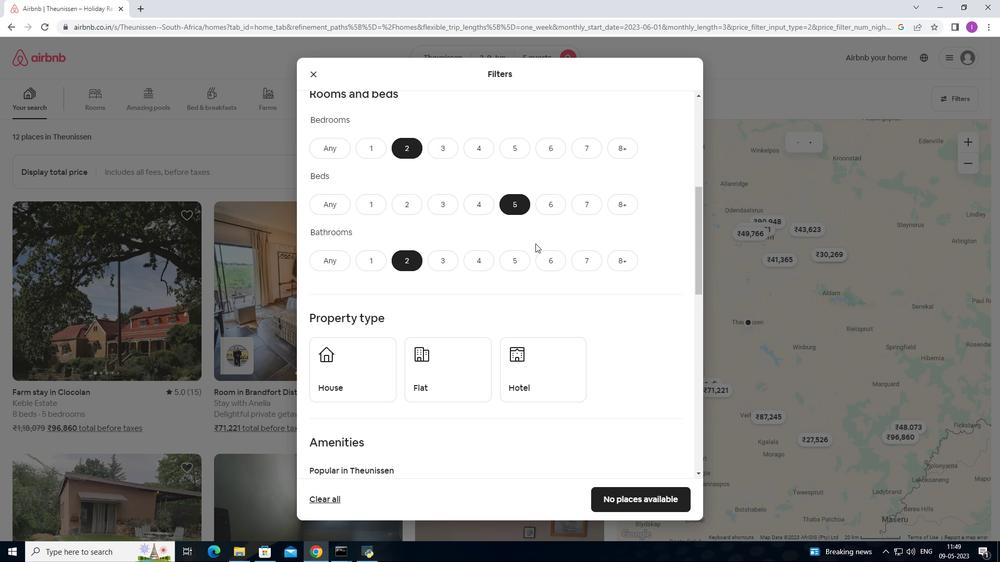 
Action: Mouse scrolled (535, 243) with delta (0, 0)
Screenshot: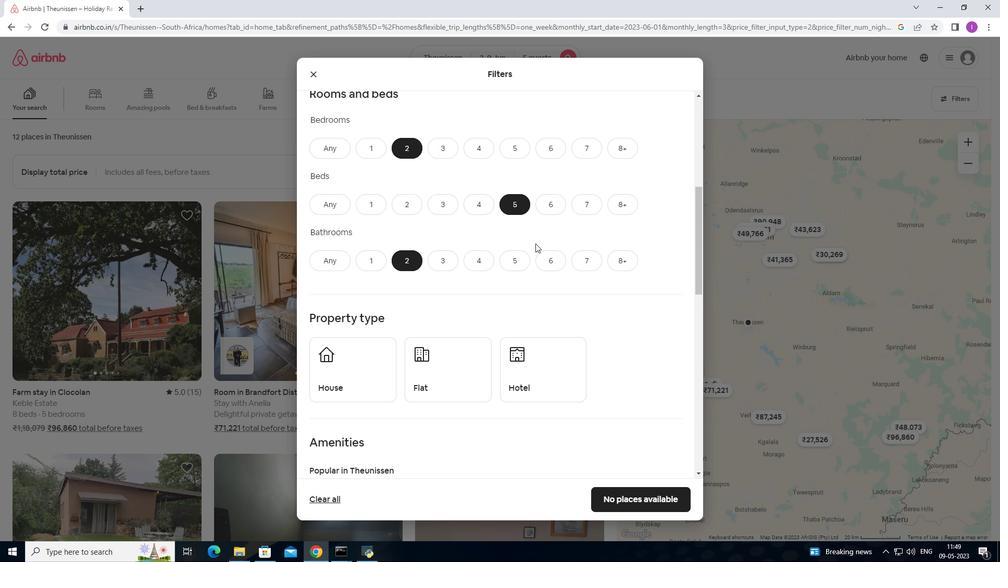 
Action: Mouse moved to (389, 266)
Screenshot: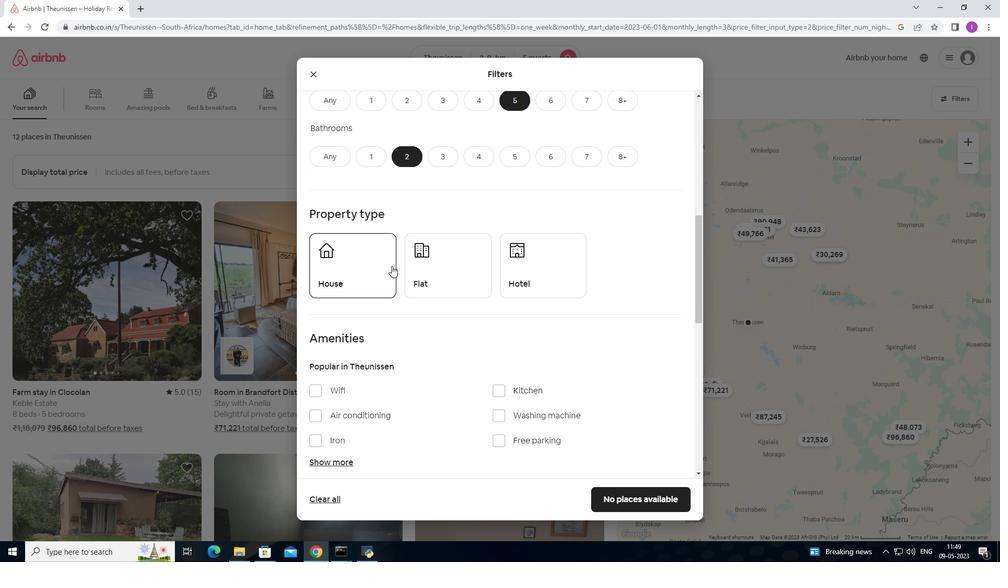 
Action: Mouse pressed left at (389, 266)
Screenshot: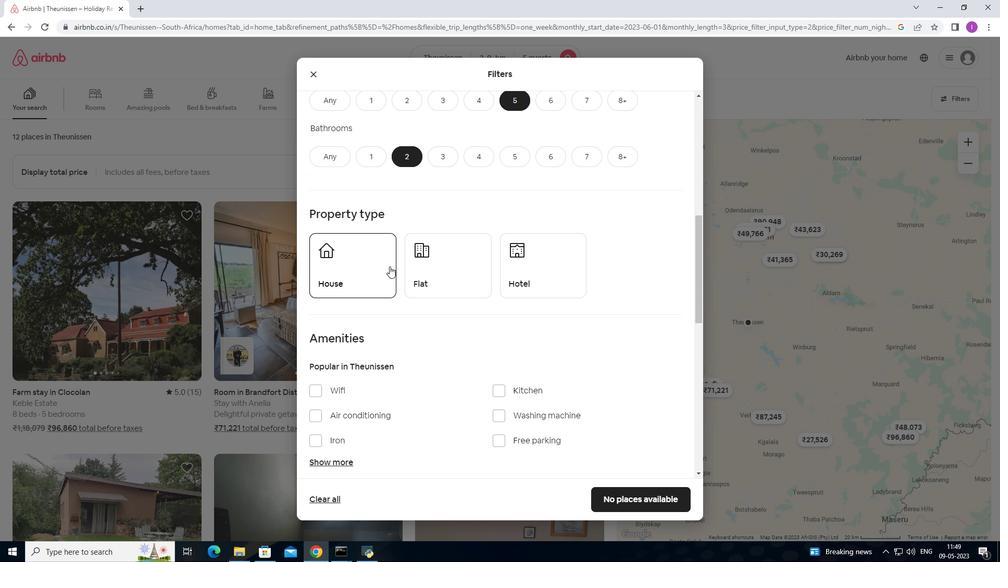 
Action: Mouse moved to (442, 267)
Screenshot: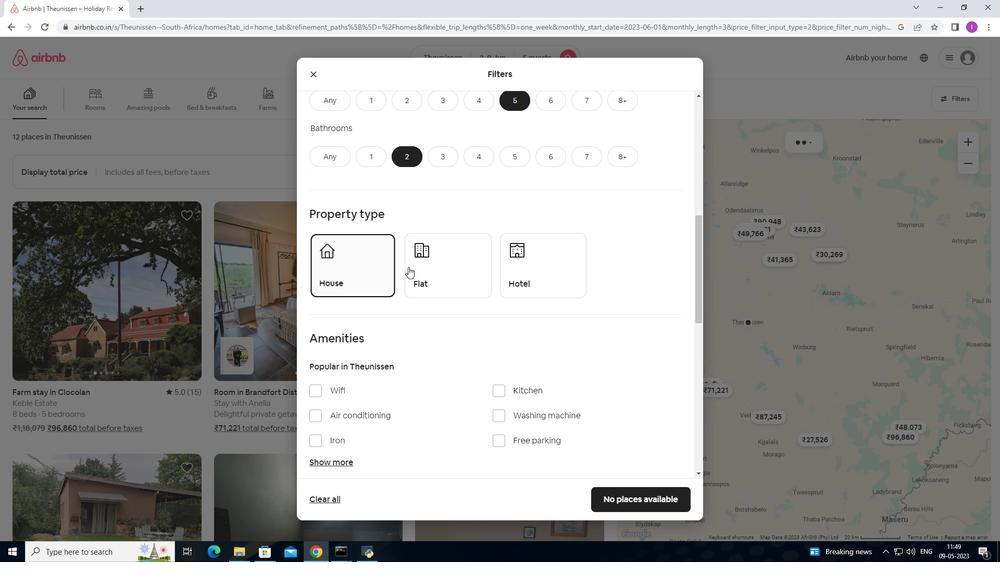 
Action: Mouse pressed left at (442, 267)
Screenshot: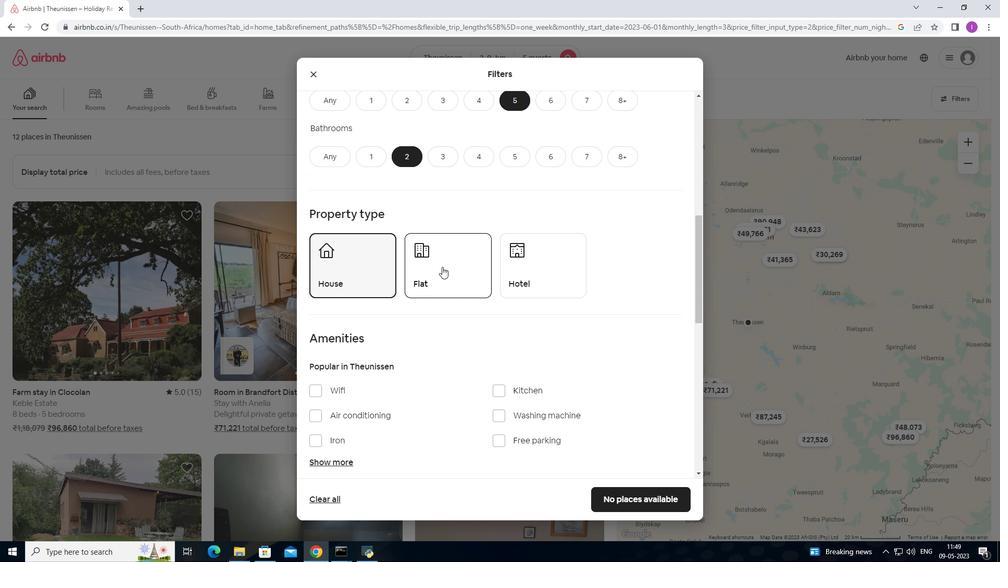 
Action: Mouse moved to (487, 288)
Screenshot: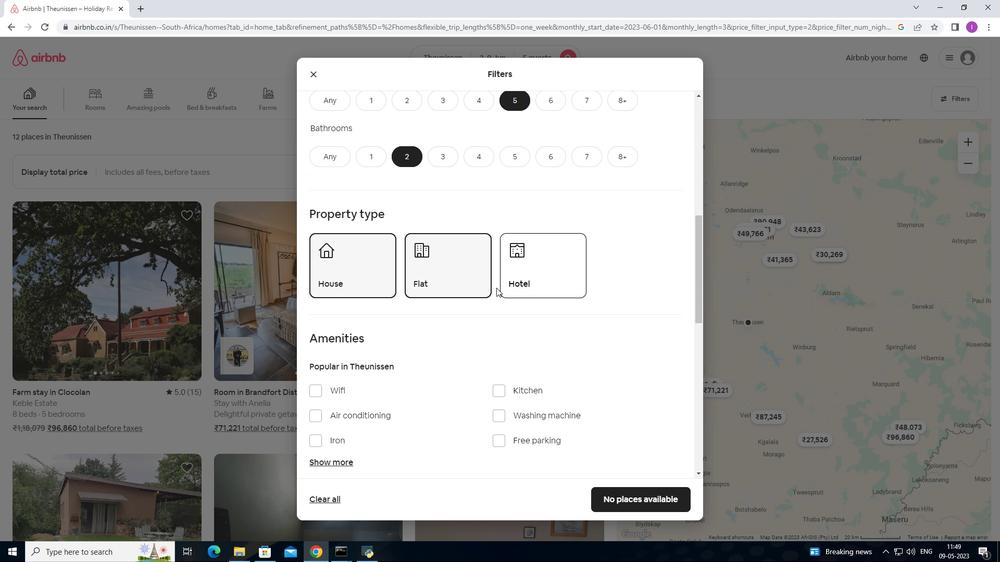 
Action: Mouse scrolled (487, 287) with delta (0, 0)
Screenshot: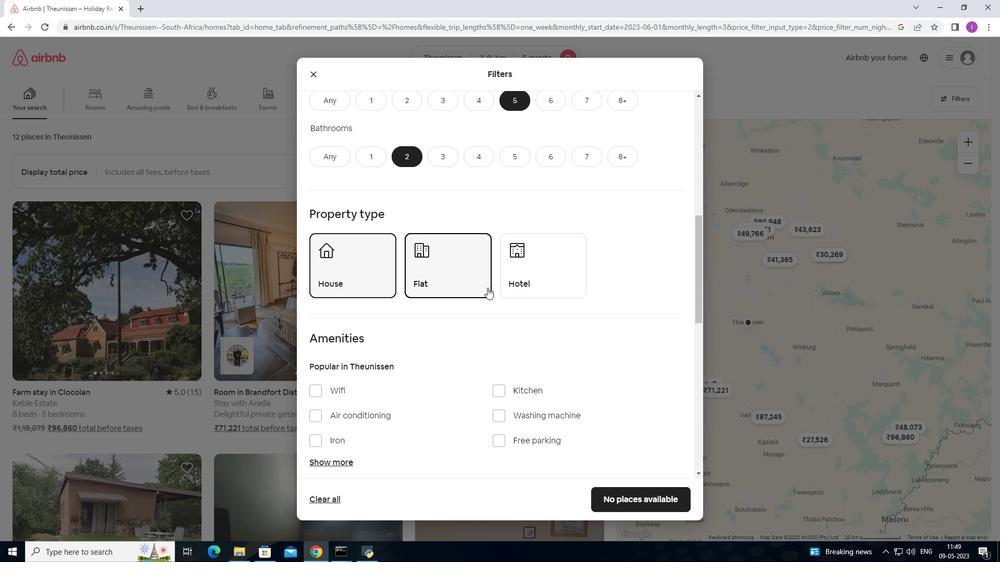 
Action: Mouse scrolled (487, 287) with delta (0, 0)
Screenshot: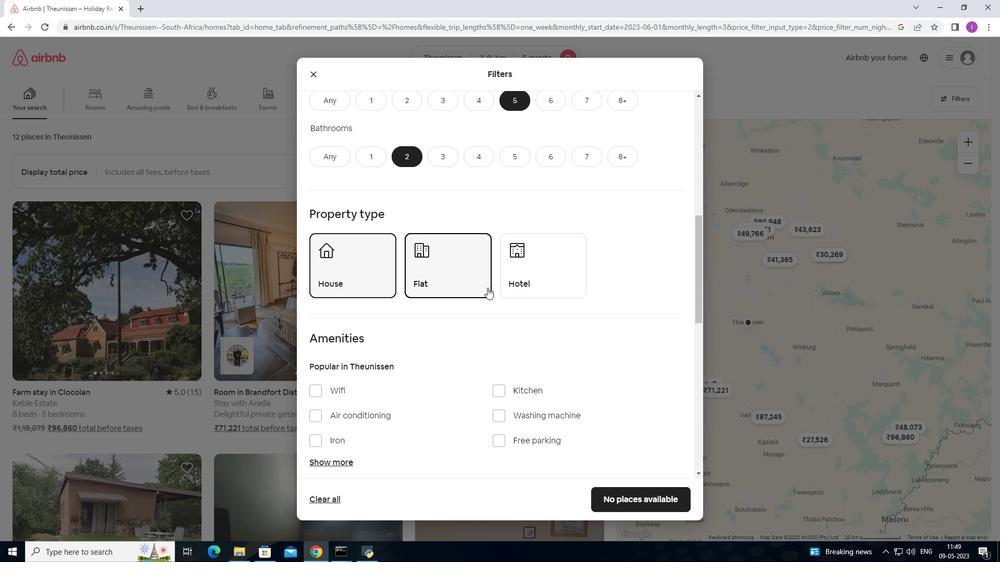 
Action: Mouse scrolled (487, 287) with delta (0, 0)
Screenshot: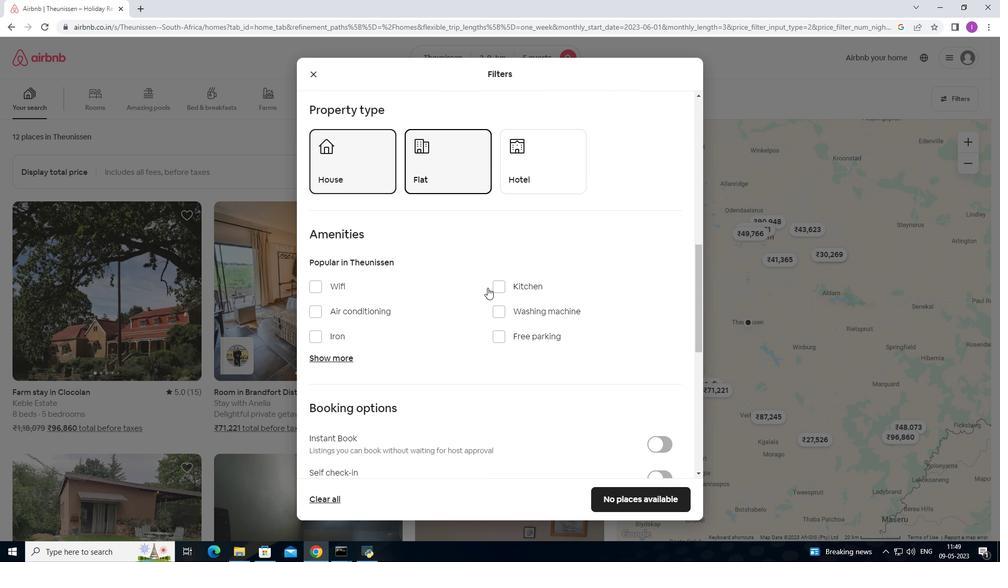 
Action: Mouse moved to (320, 236)
Screenshot: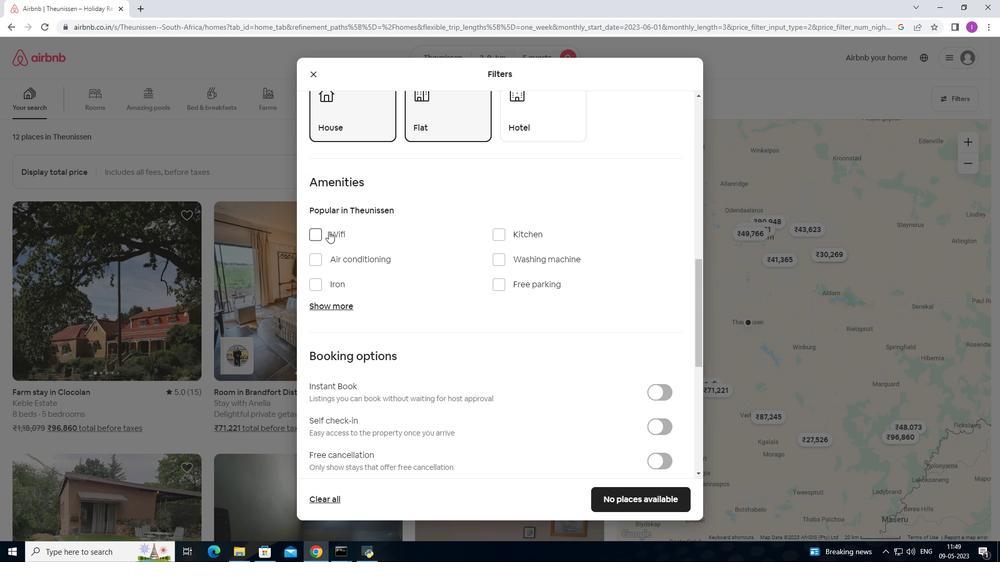 
Action: Mouse pressed left at (320, 236)
Screenshot: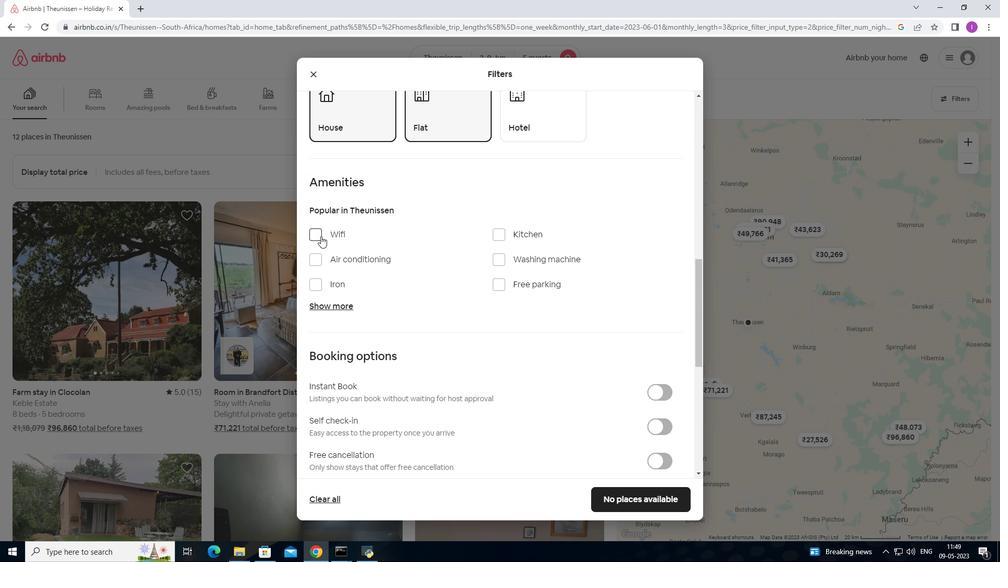 
Action: Mouse moved to (494, 301)
Screenshot: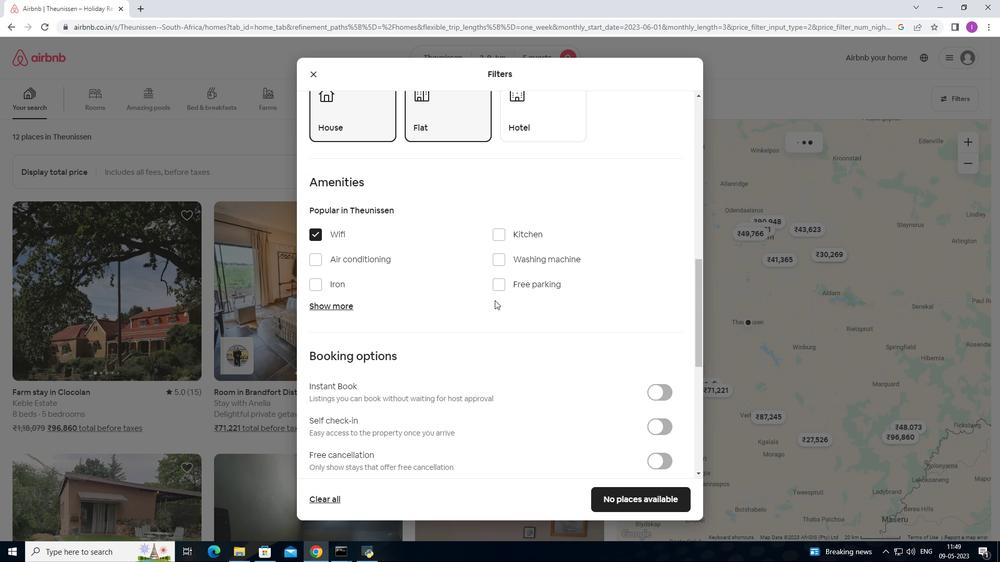 
Action: Mouse scrolled (494, 300) with delta (0, 0)
Screenshot: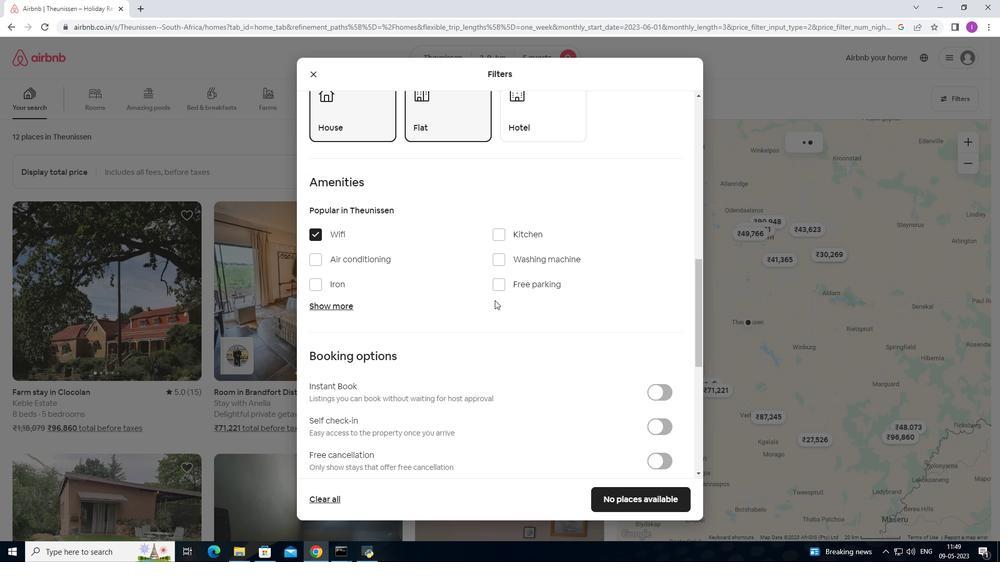 
Action: Mouse scrolled (494, 300) with delta (0, 0)
Screenshot: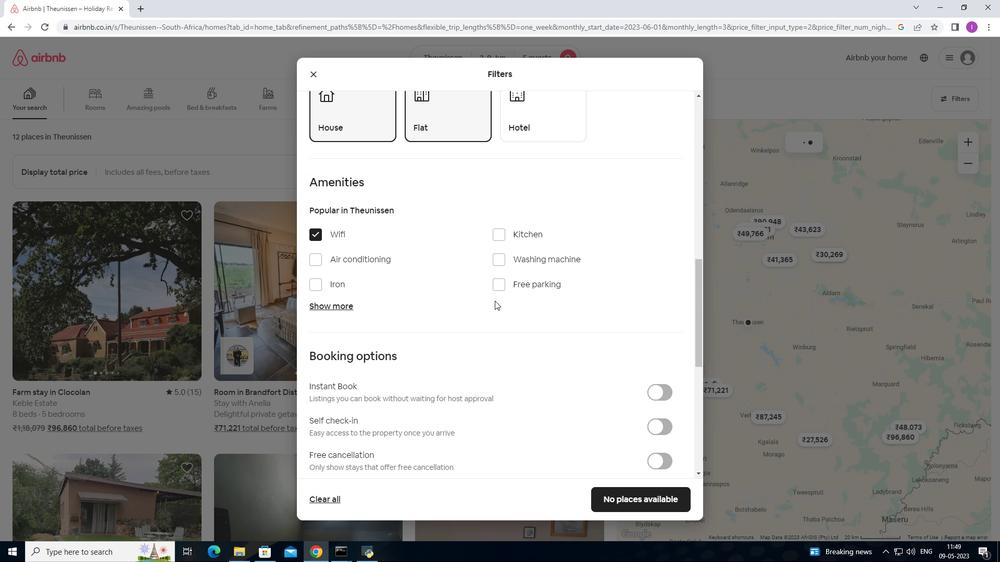 
Action: Mouse scrolled (494, 300) with delta (0, 0)
Screenshot: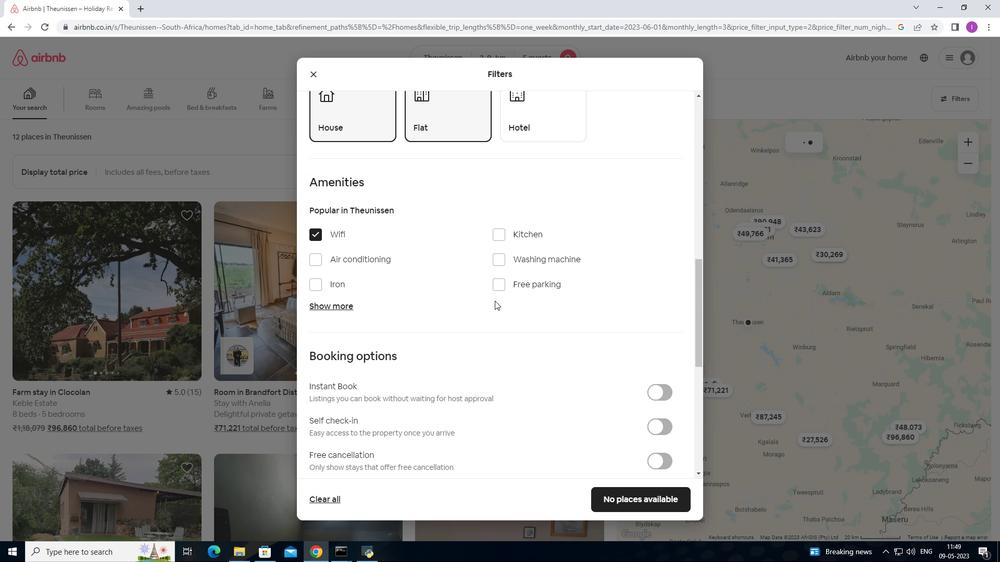 
Action: Mouse scrolled (494, 300) with delta (0, 0)
Screenshot: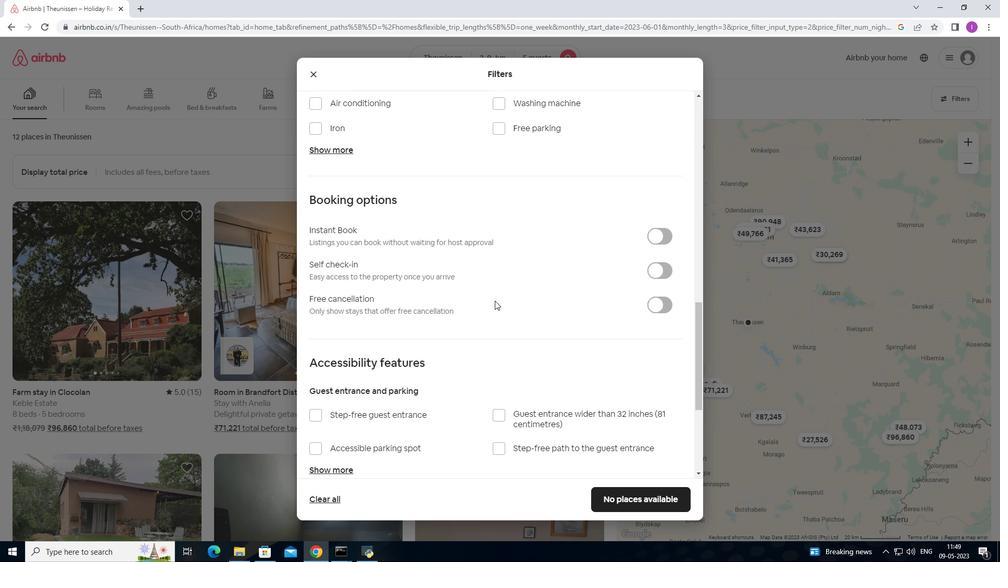 
Action: Mouse moved to (657, 216)
Screenshot: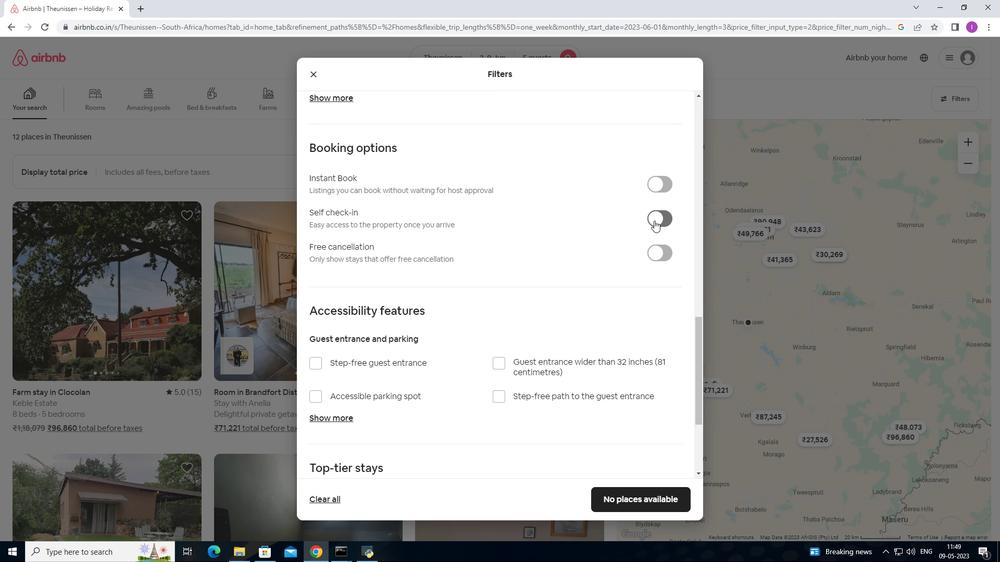 
Action: Mouse pressed left at (657, 216)
Screenshot: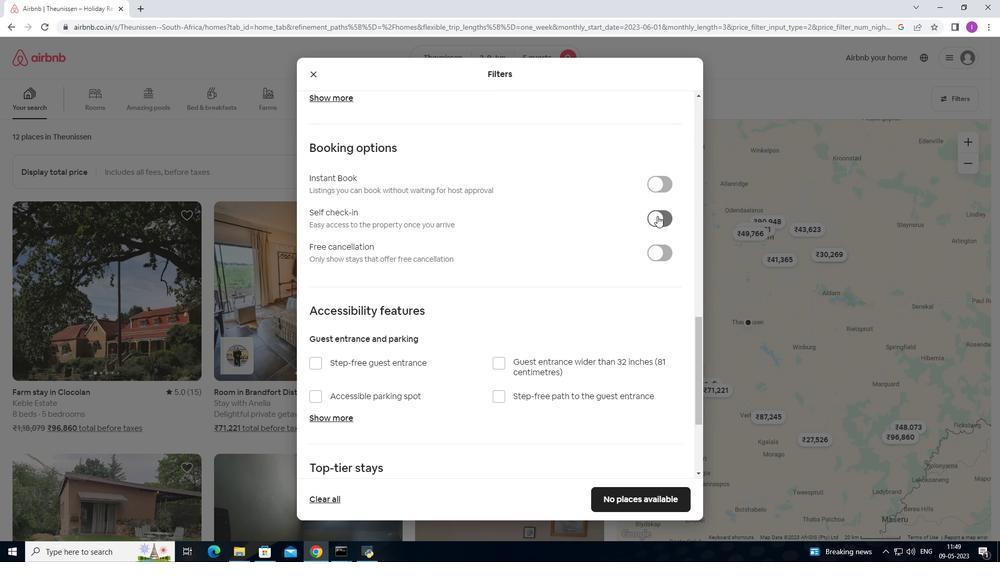 
Action: Mouse moved to (517, 299)
Screenshot: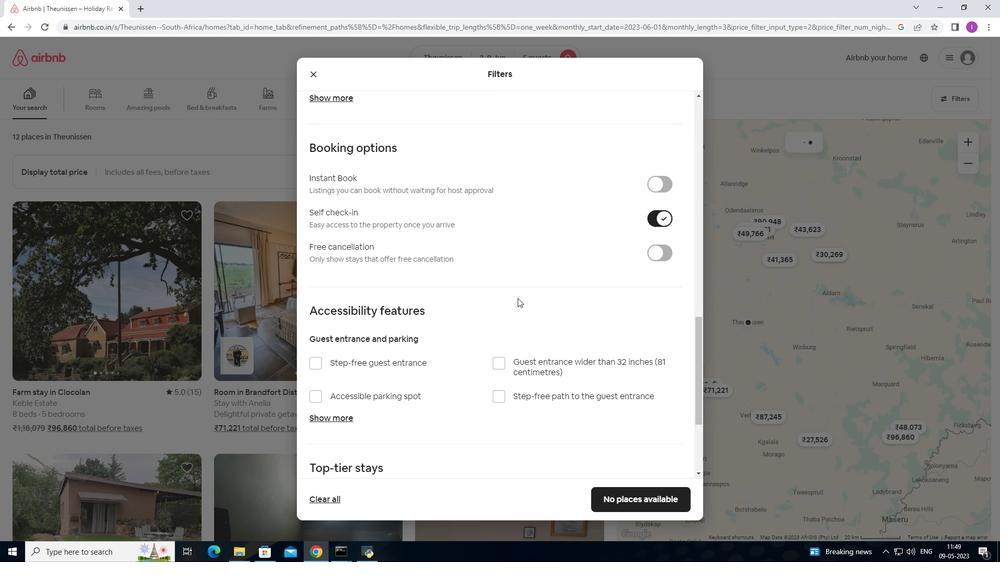 
Action: Mouse scrolled (517, 298) with delta (0, 0)
Screenshot: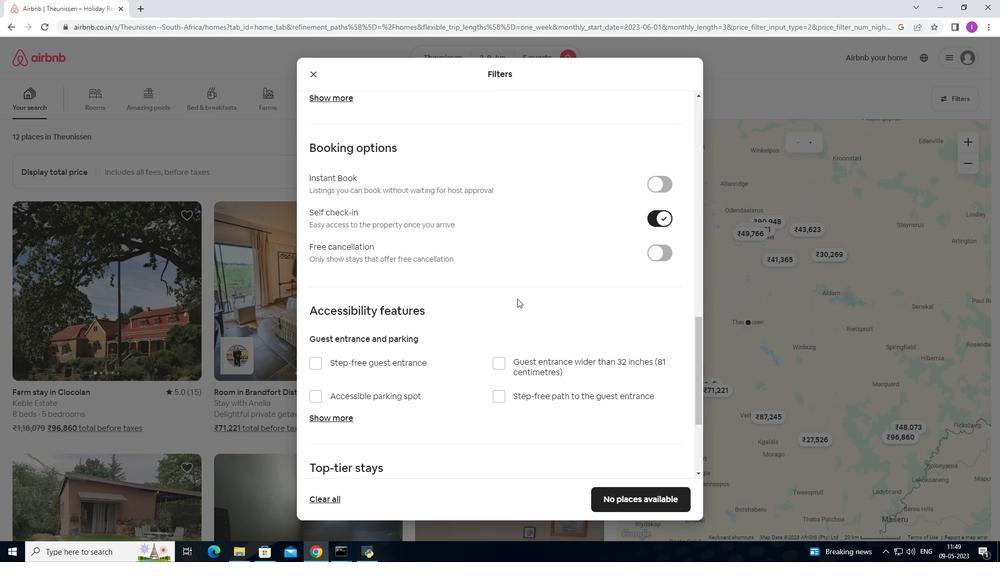 
Action: Mouse scrolled (517, 298) with delta (0, 0)
Screenshot: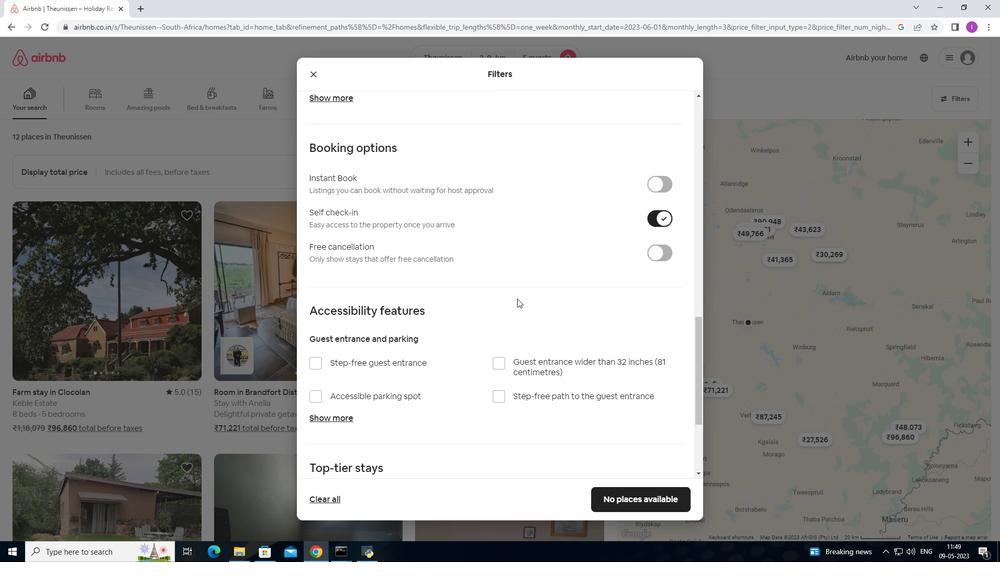 
Action: Mouse scrolled (517, 298) with delta (0, 0)
Screenshot: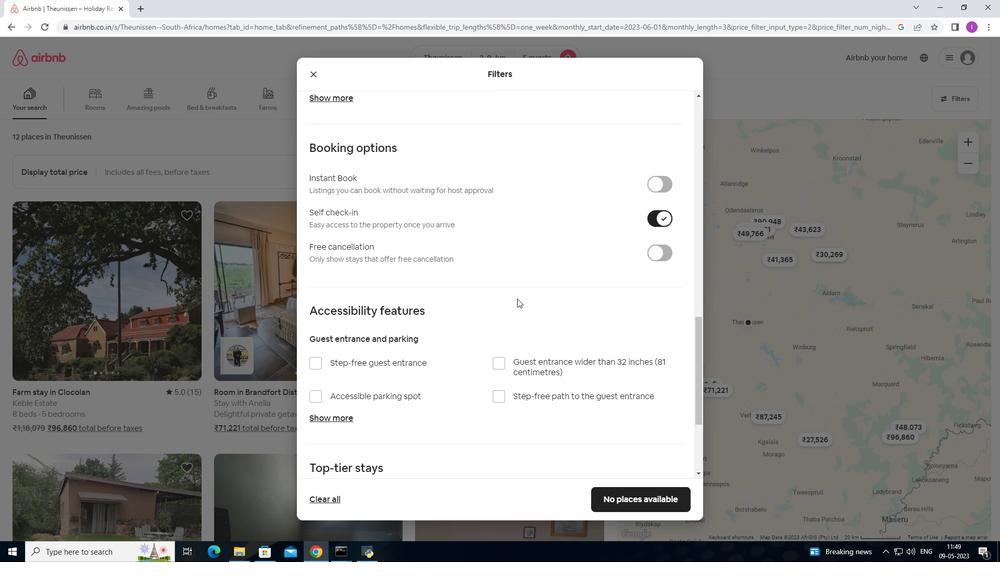 
Action: Mouse scrolled (517, 298) with delta (0, 0)
Screenshot: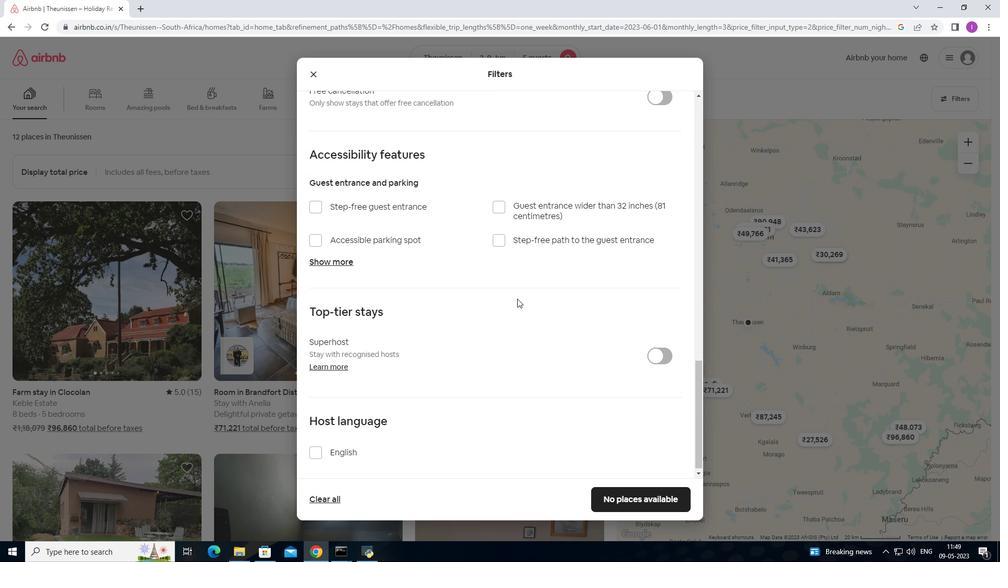 
Action: Mouse scrolled (517, 298) with delta (0, 0)
Screenshot: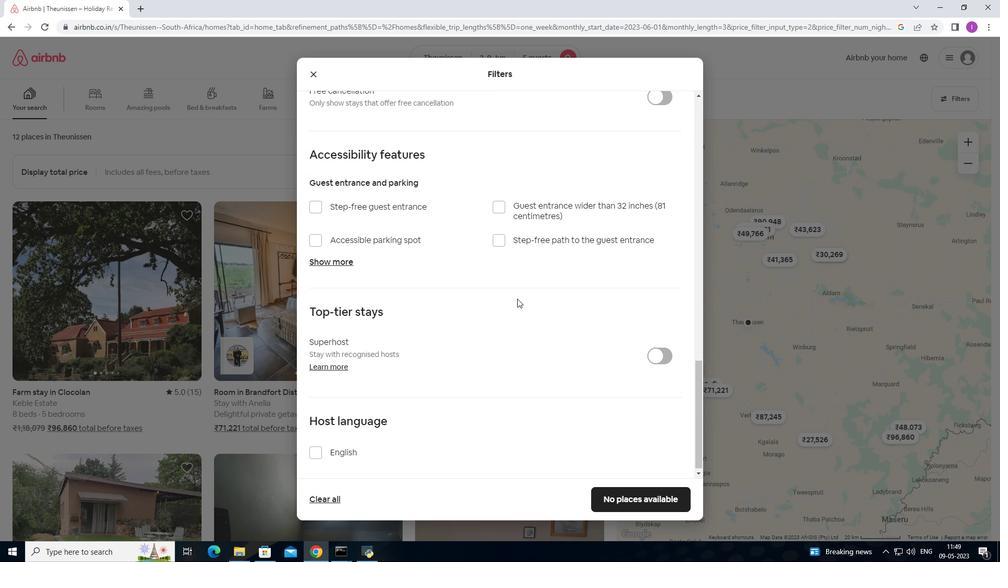 
Action: Mouse scrolled (517, 298) with delta (0, 0)
Screenshot: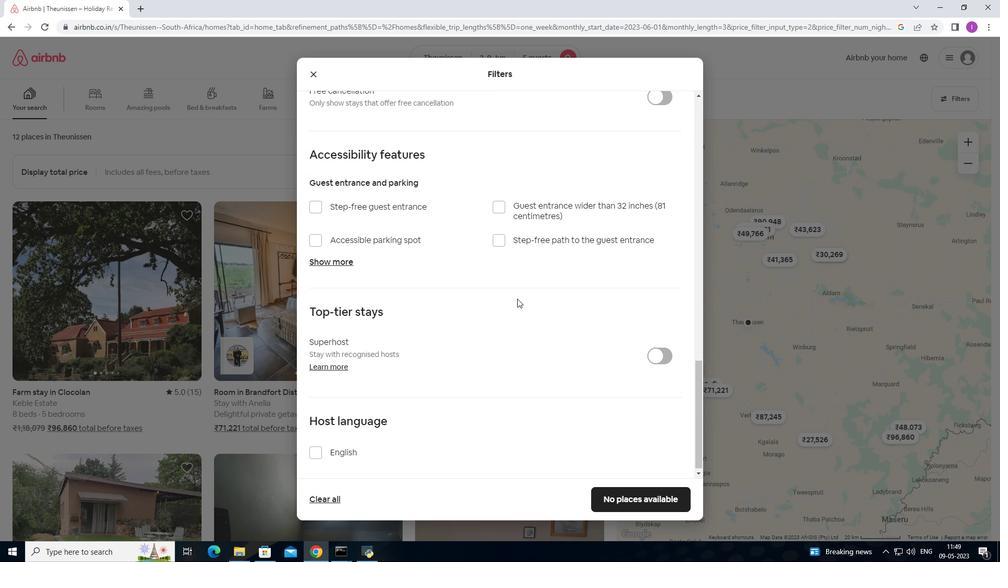 
Action: Mouse scrolled (517, 298) with delta (0, 0)
Screenshot: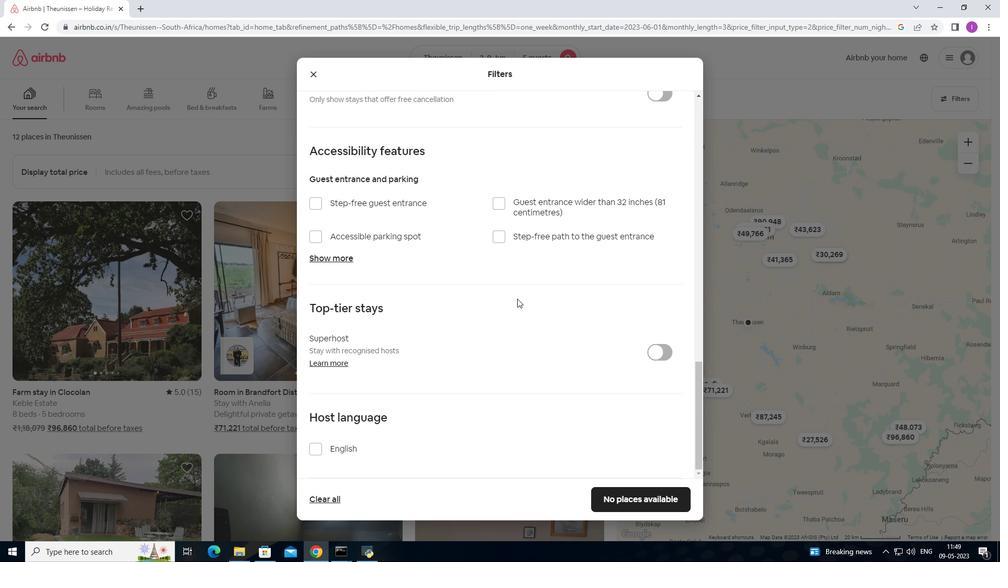 
Action: Mouse scrolled (517, 298) with delta (0, 0)
Screenshot: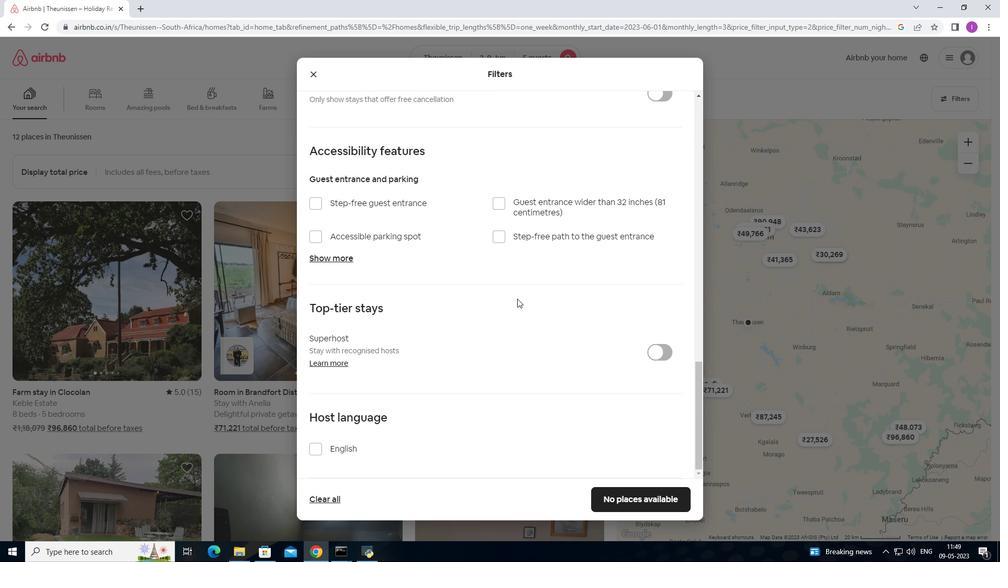 
Action: Mouse scrolled (517, 298) with delta (0, 0)
Screenshot: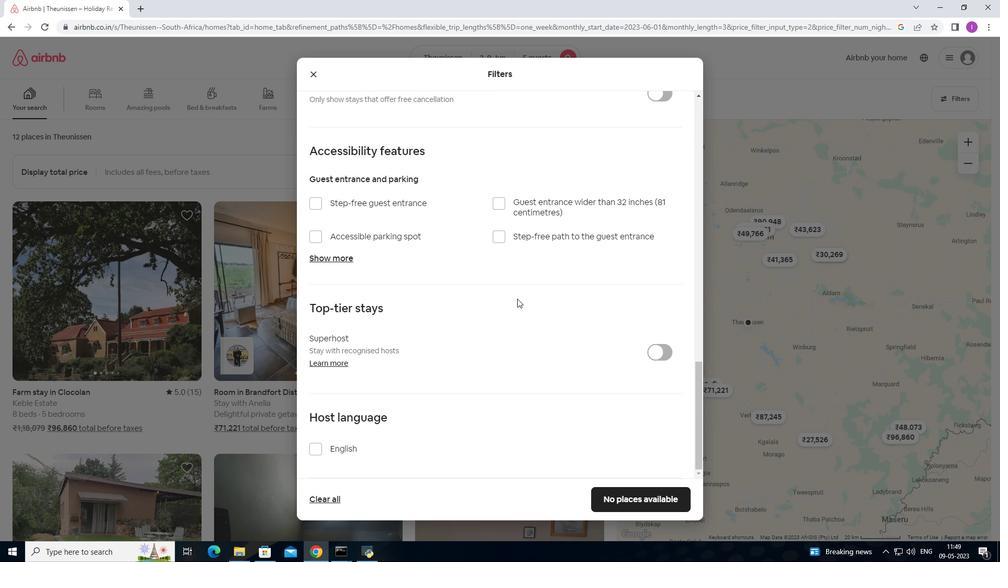 
Action: Mouse scrolled (517, 298) with delta (0, 0)
Screenshot: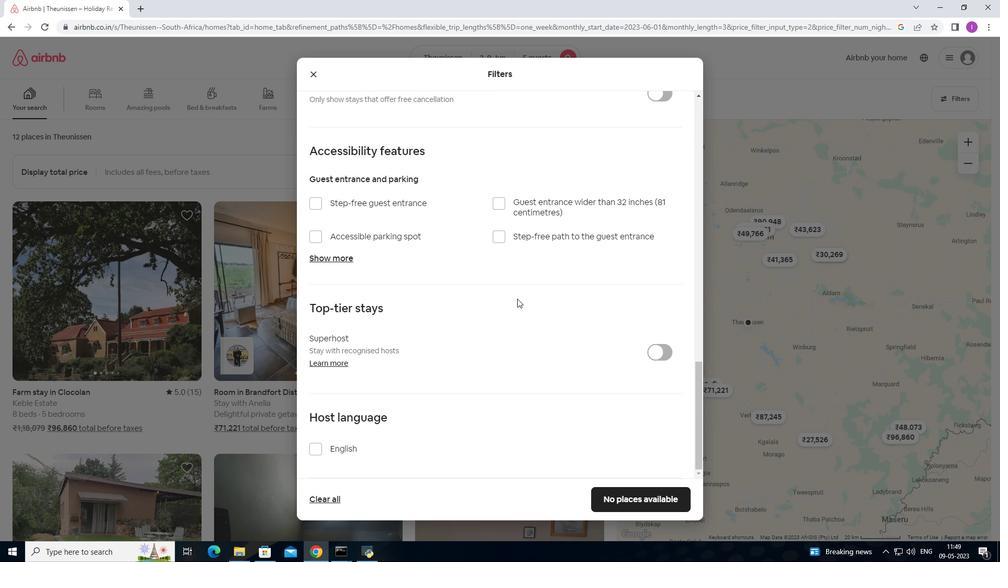 
Action: Mouse scrolled (517, 298) with delta (0, 0)
Screenshot: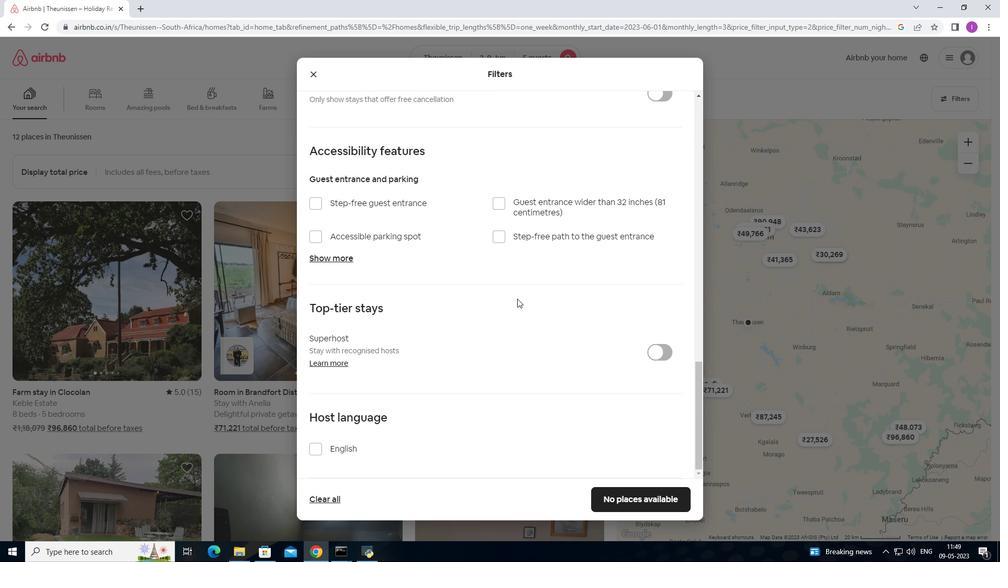 
Action: Mouse scrolled (517, 298) with delta (0, 0)
Screenshot: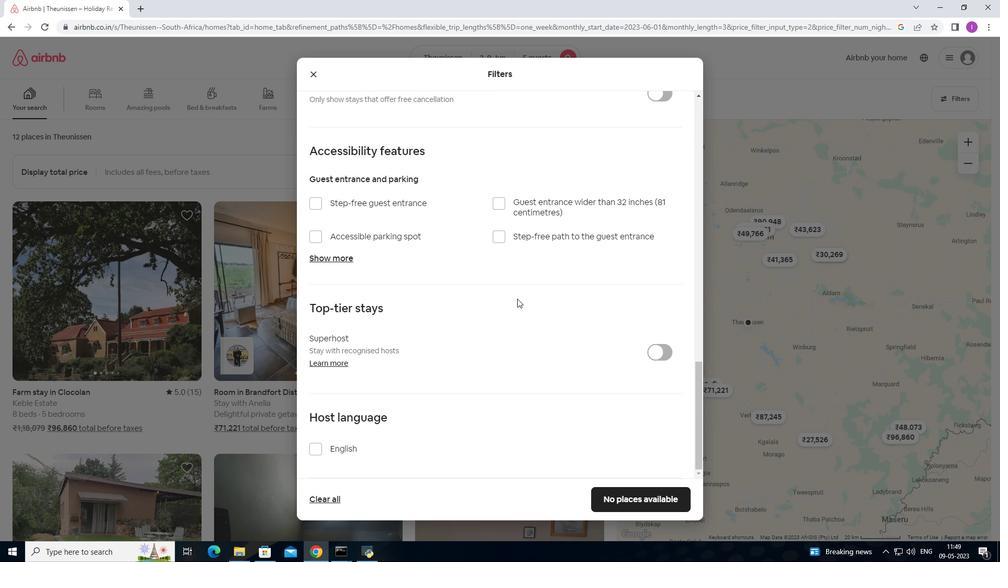 
Action: Mouse moved to (318, 447)
Screenshot: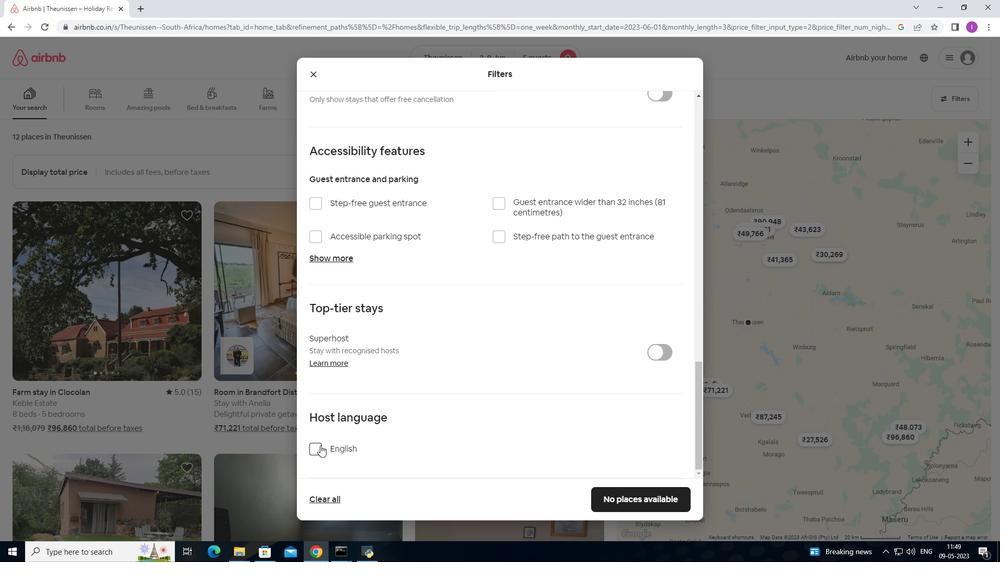 
Action: Mouse pressed left at (318, 447)
Screenshot: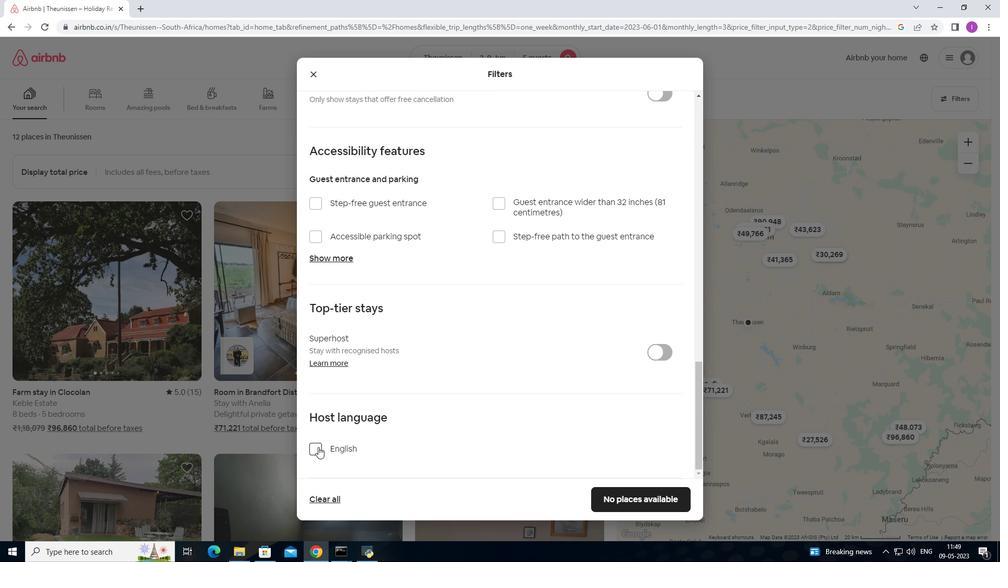 
Action: Mouse moved to (637, 505)
Screenshot: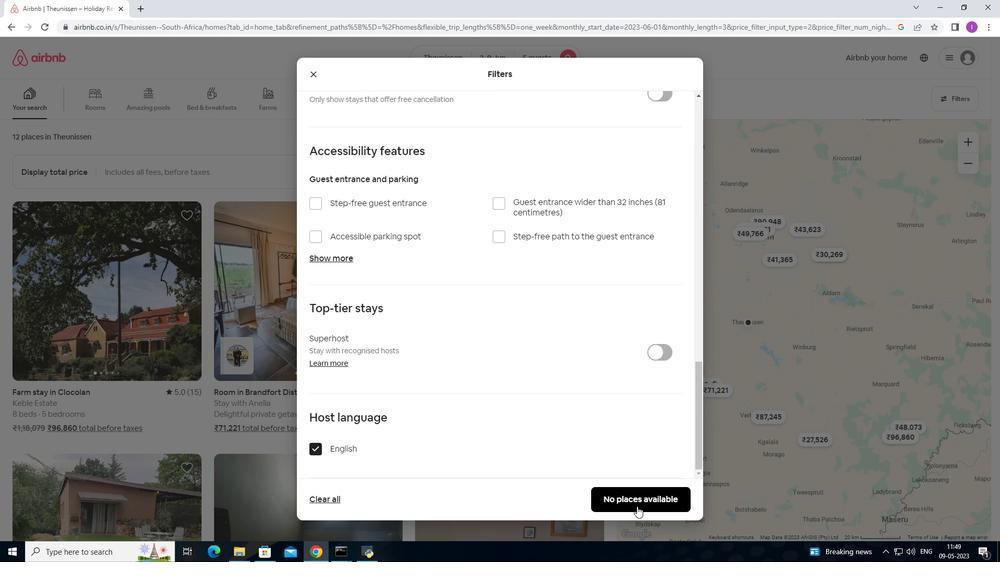 
Action: Mouse pressed left at (637, 505)
Screenshot: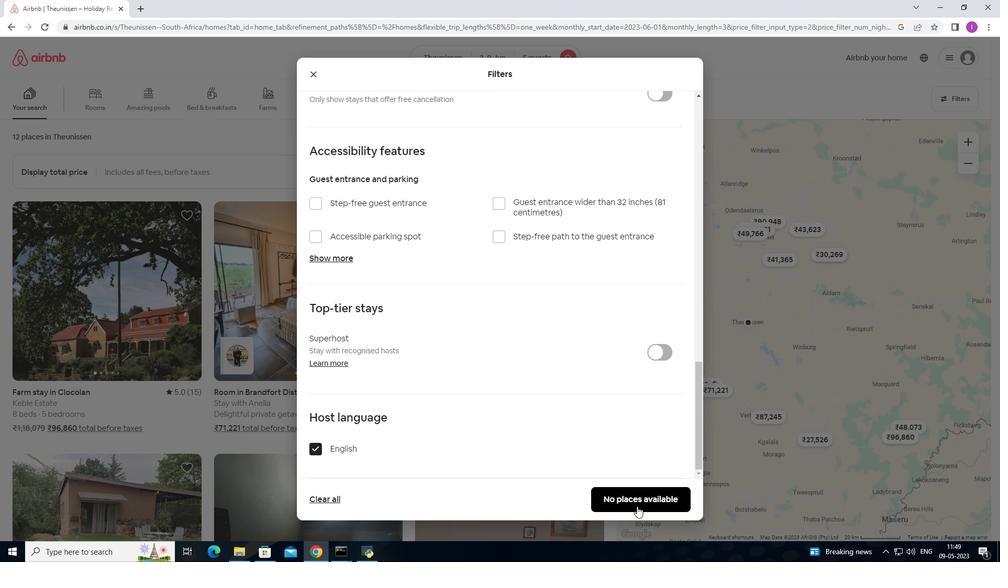
Action: Mouse moved to (567, 469)
Screenshot: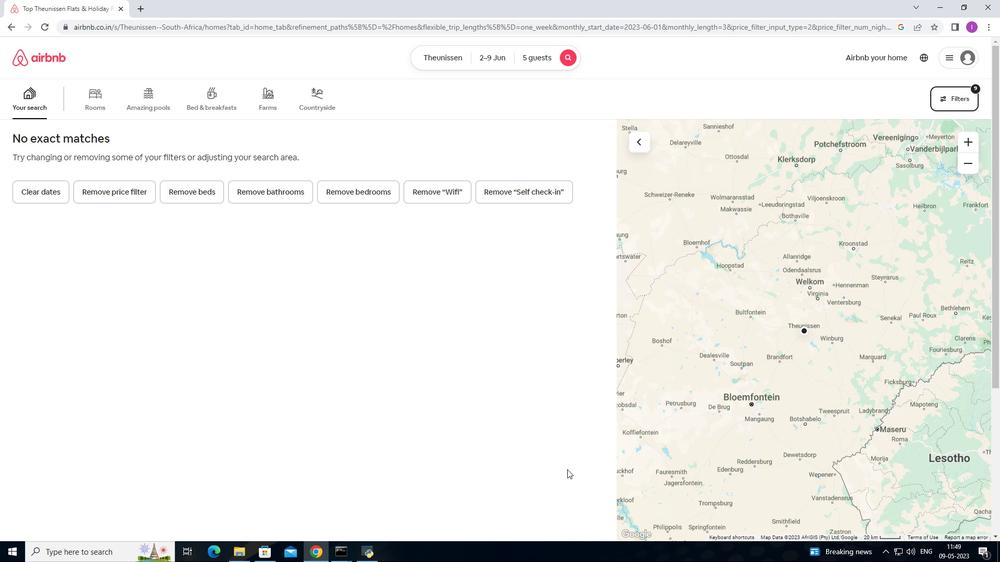 
